 Task: Search one way flight ticket for 4 adults, 2 children, 2 infants in seat and 1 infant on lap in premium economy from Oklahoma City: Will Rogers World Airport to Jackson: Jackson Hole Airport on 5-2-2023. Choice of flights is Frontier. Number of bags: 1 carry on bag. Price is upto 89000. Outbound departure time preference is 13:45.
Action: Mouse moved to (359, 313)
Screenshot: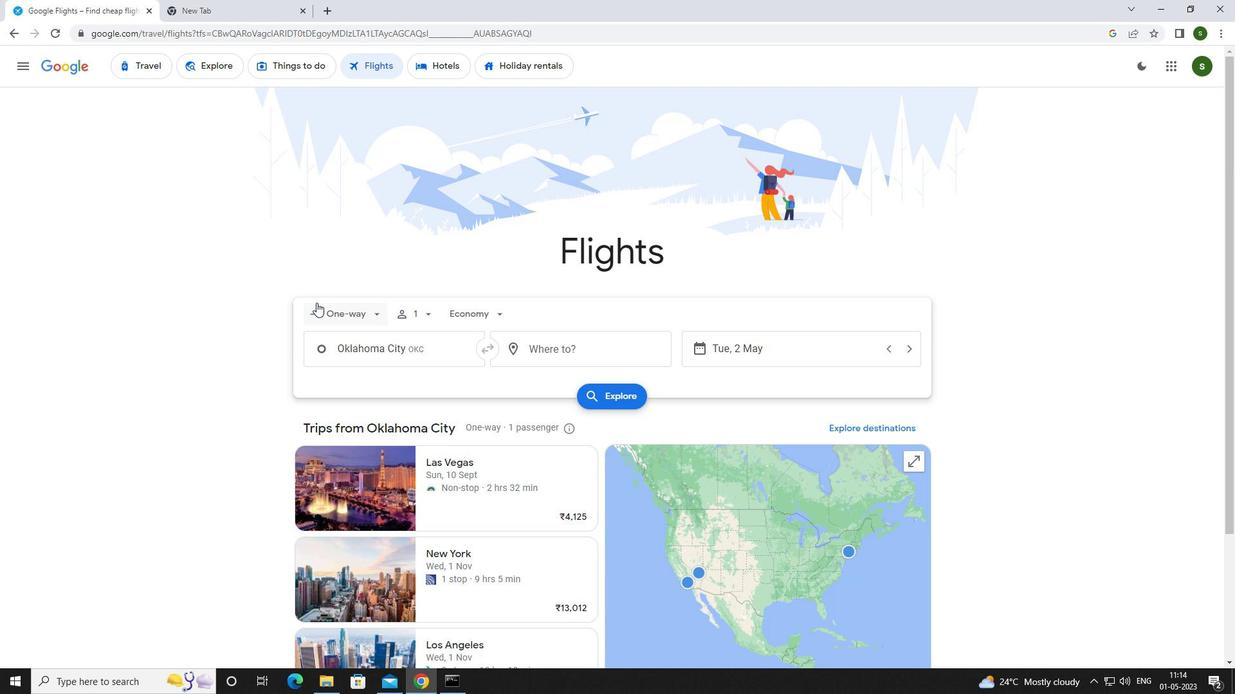 
Action: Mouse pressed left at (359, 313)
Screenshot: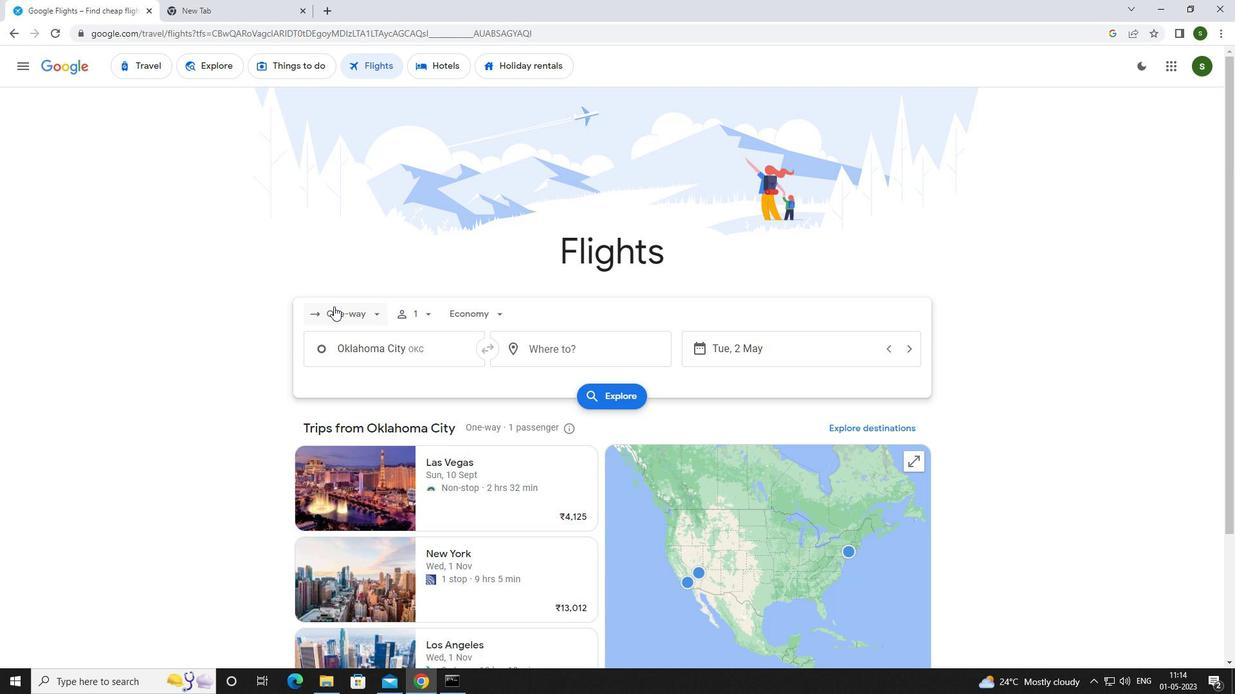 
Action: Mouse moved to (369, 368)
Screenshot: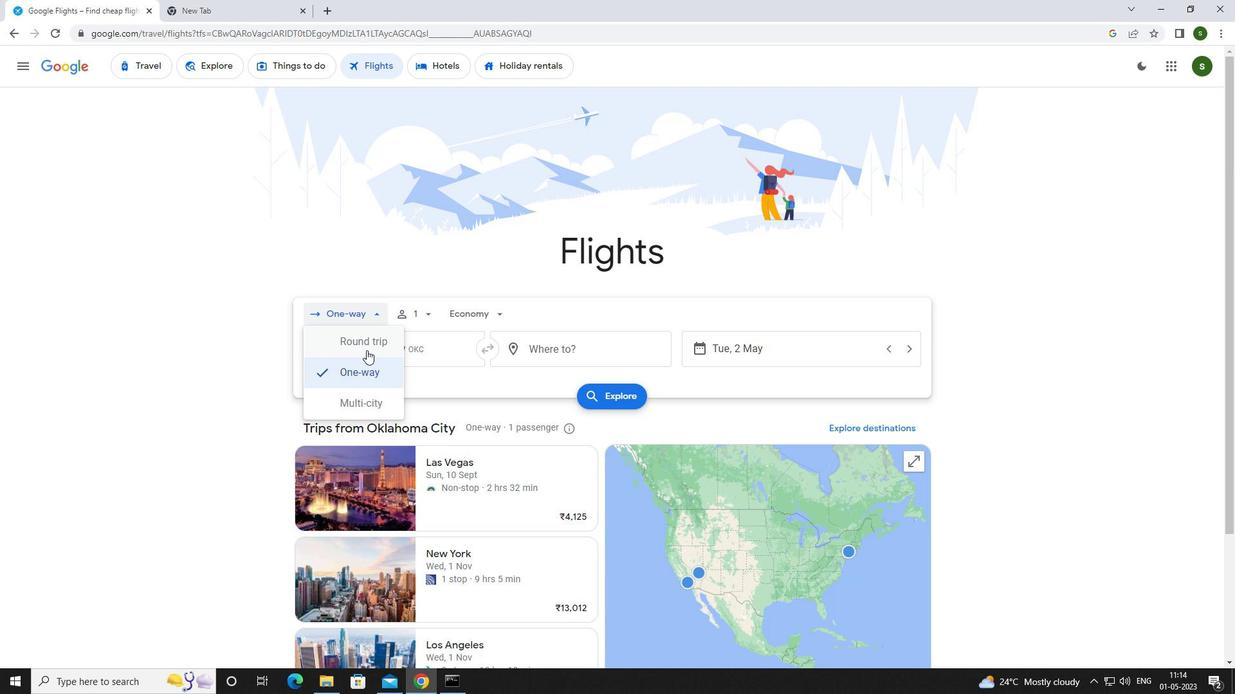 
Action: Mouse pressed left at (369, 368)
Screenshot: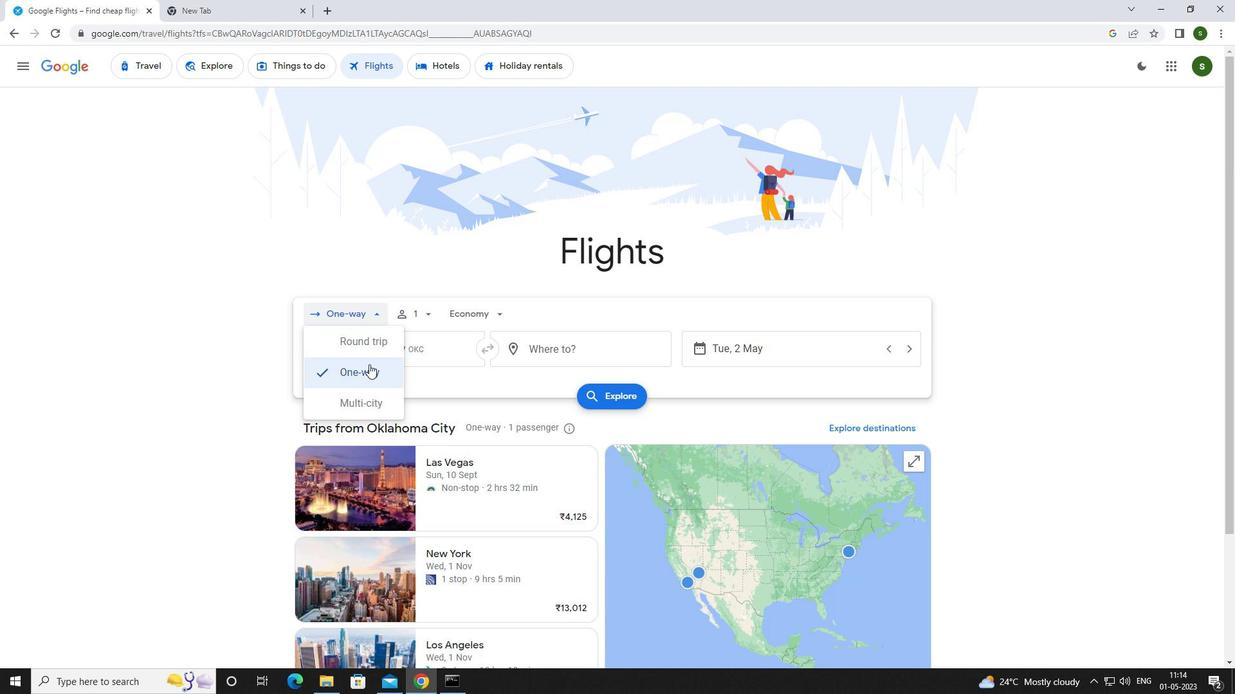 
Action: Mouse moved to (429, 321)
Screenshot: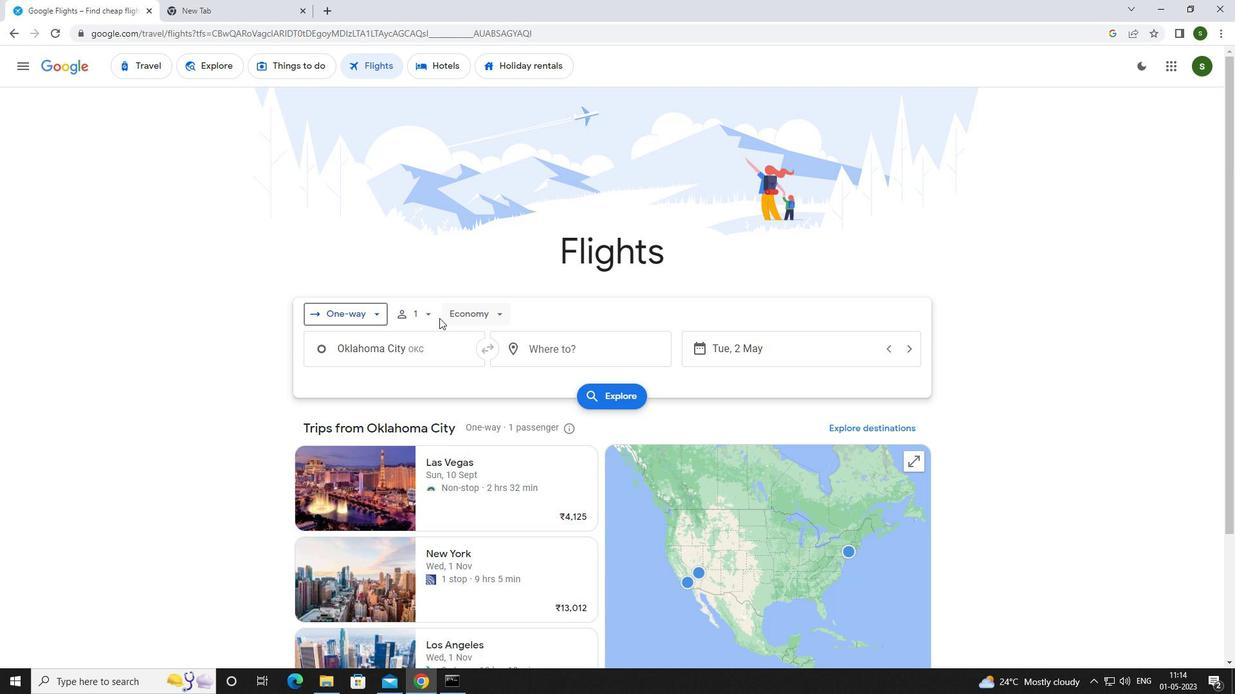 
Action: Mouse pressed left at (429, 321)
Screenshot: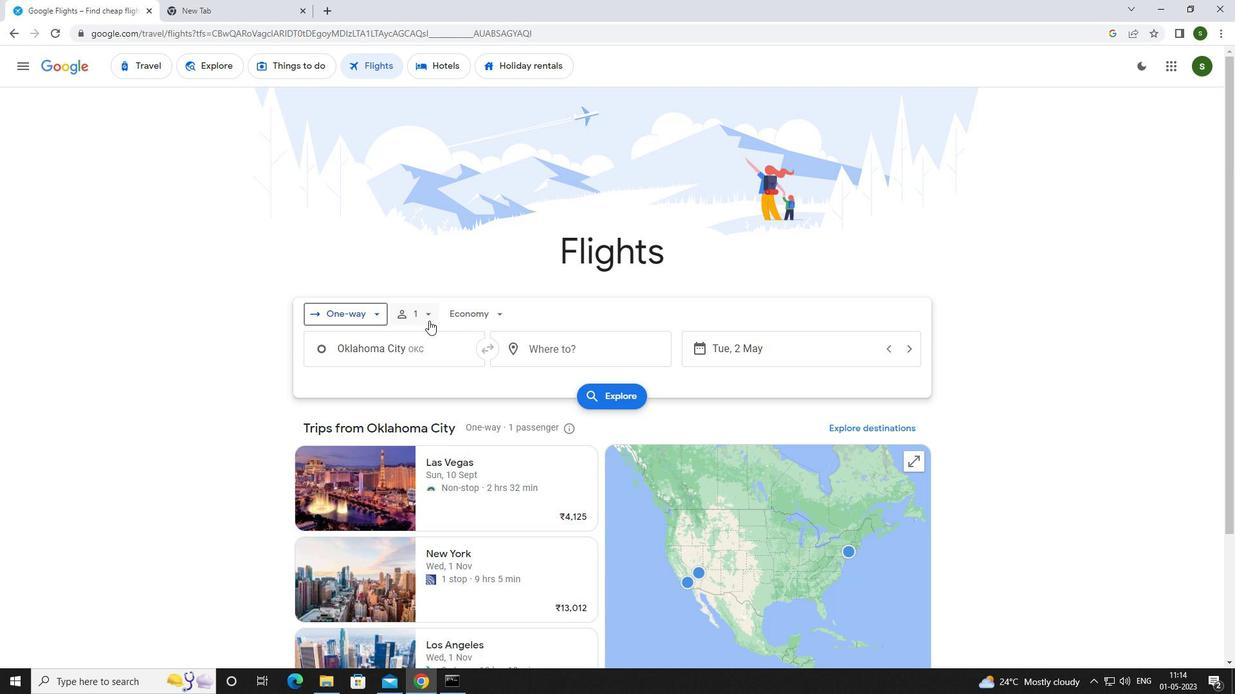
Action: Mouse moved to (526, 346)
Screenshot: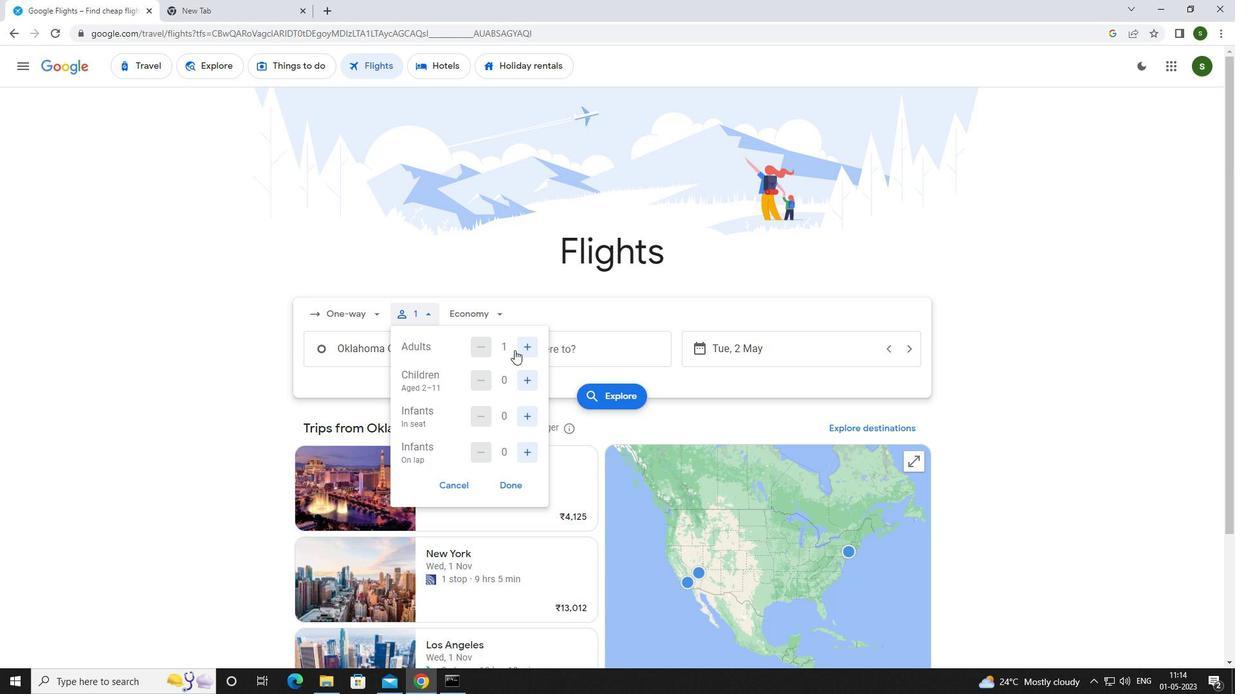 
Action: Mouse pressed left at (526, 346)
Screenshot: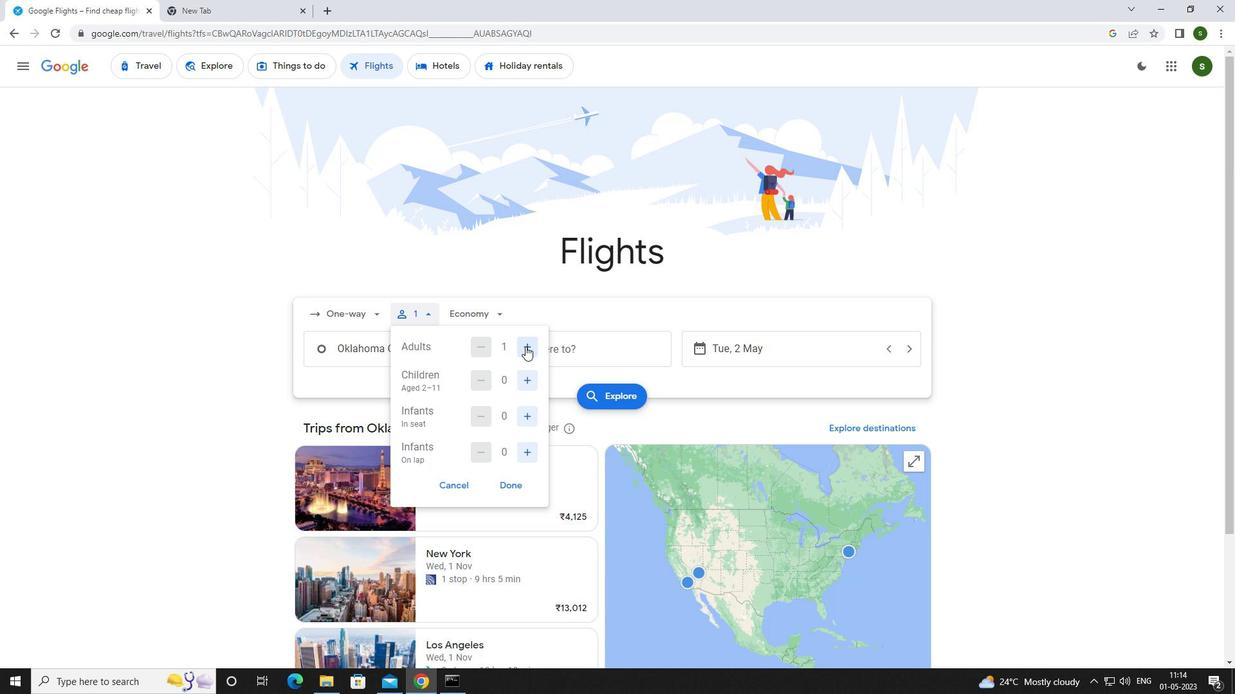 
Action: Mouse pressed left at (526, 346)
Screenshot: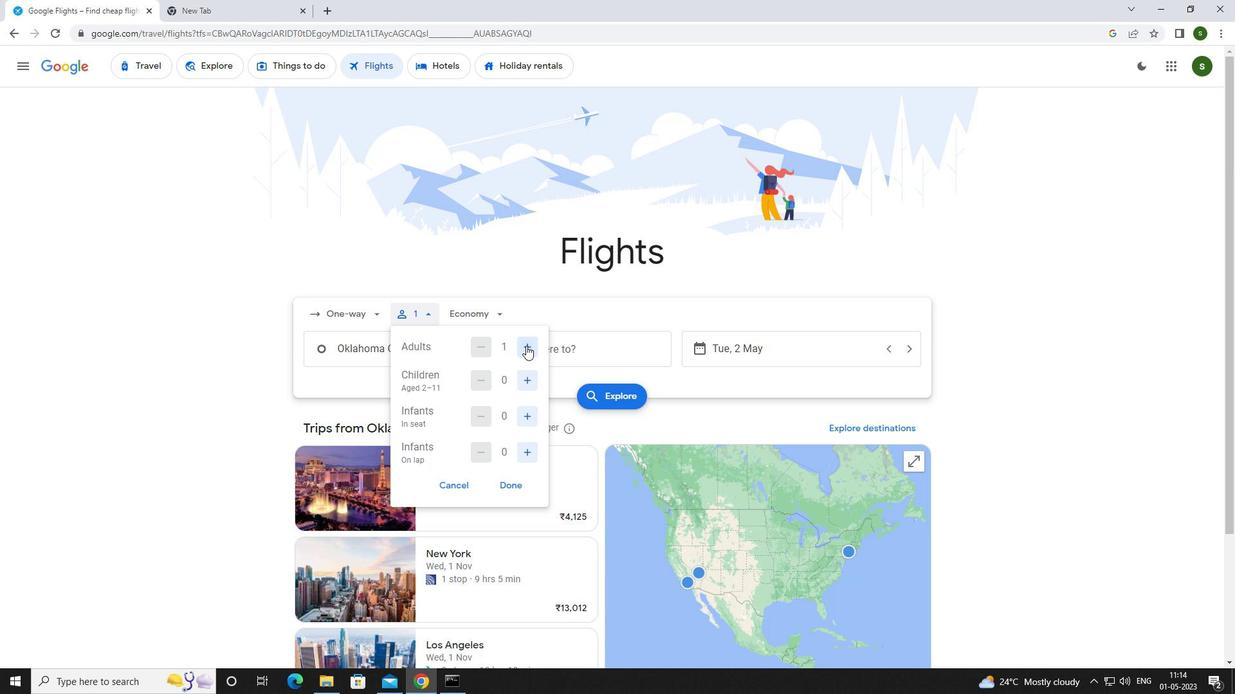 
Action: Mouse pressed left at (526, 346)
Screenshot: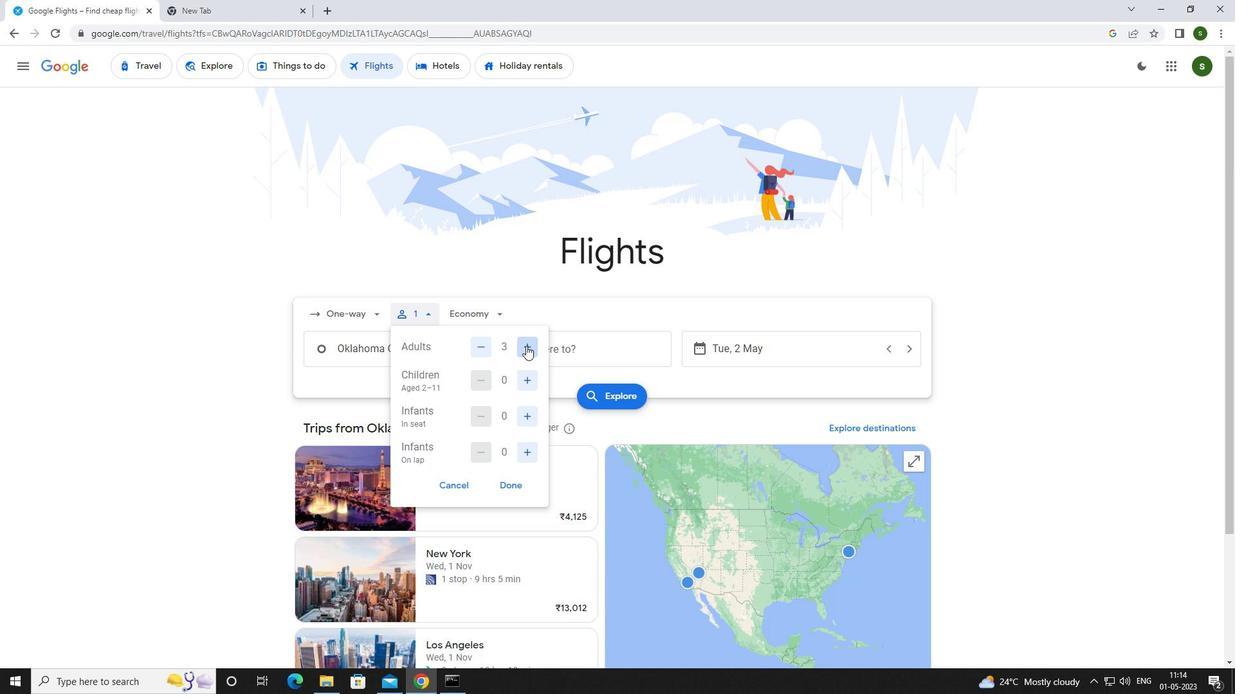 
Action: Mouse moved to (533, 383)
Screenshot: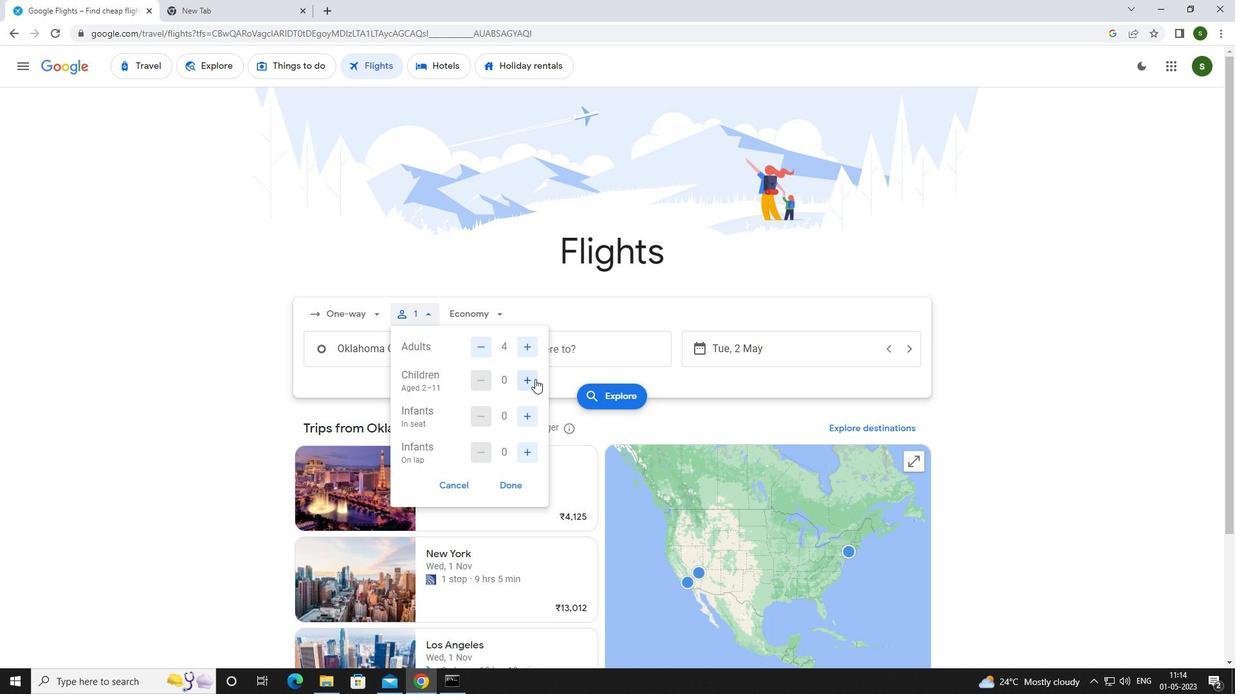 
Action: Mouse pressed left at (533, 383)
Screenshot: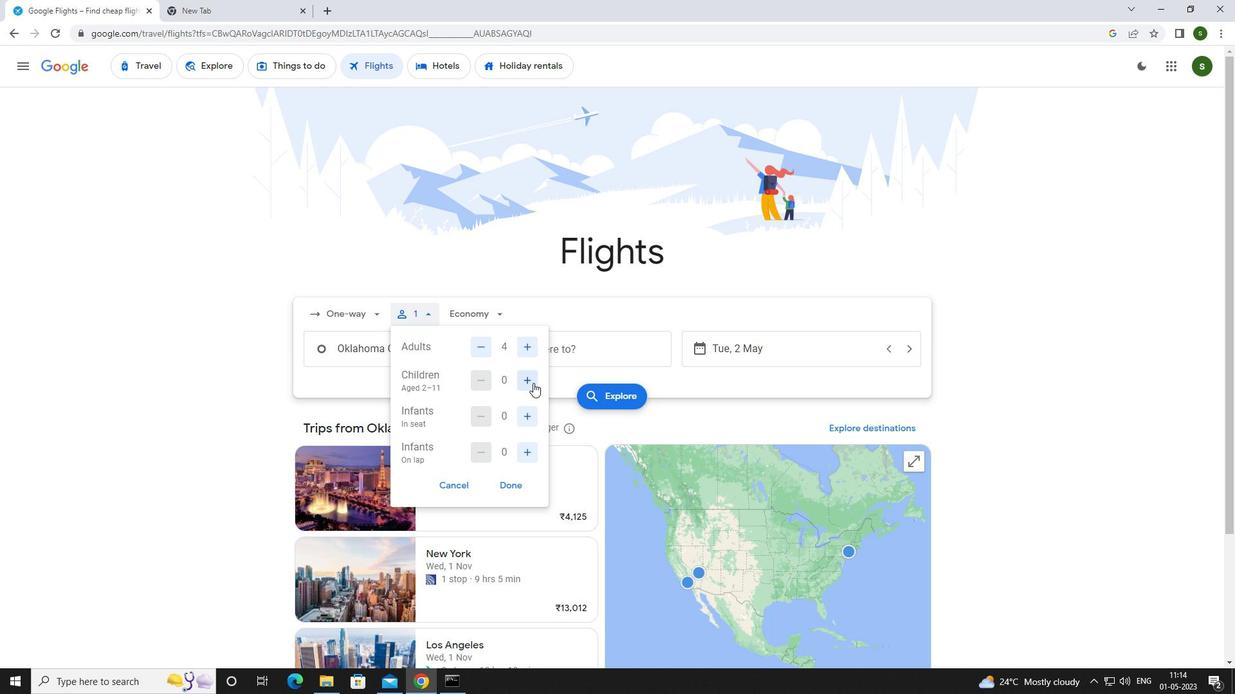 
Action: Mouse pressed left at (533, 383)
Screenshot: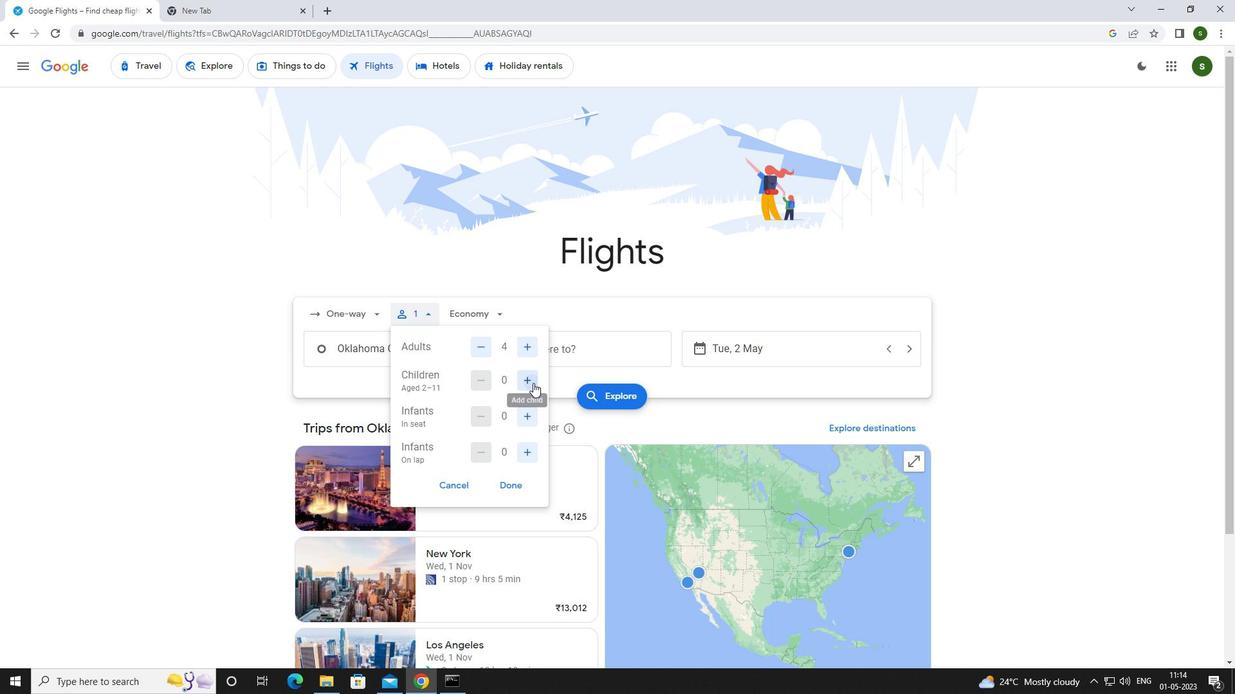 
Action: Mouse moved to (521, 412)
Screenshot: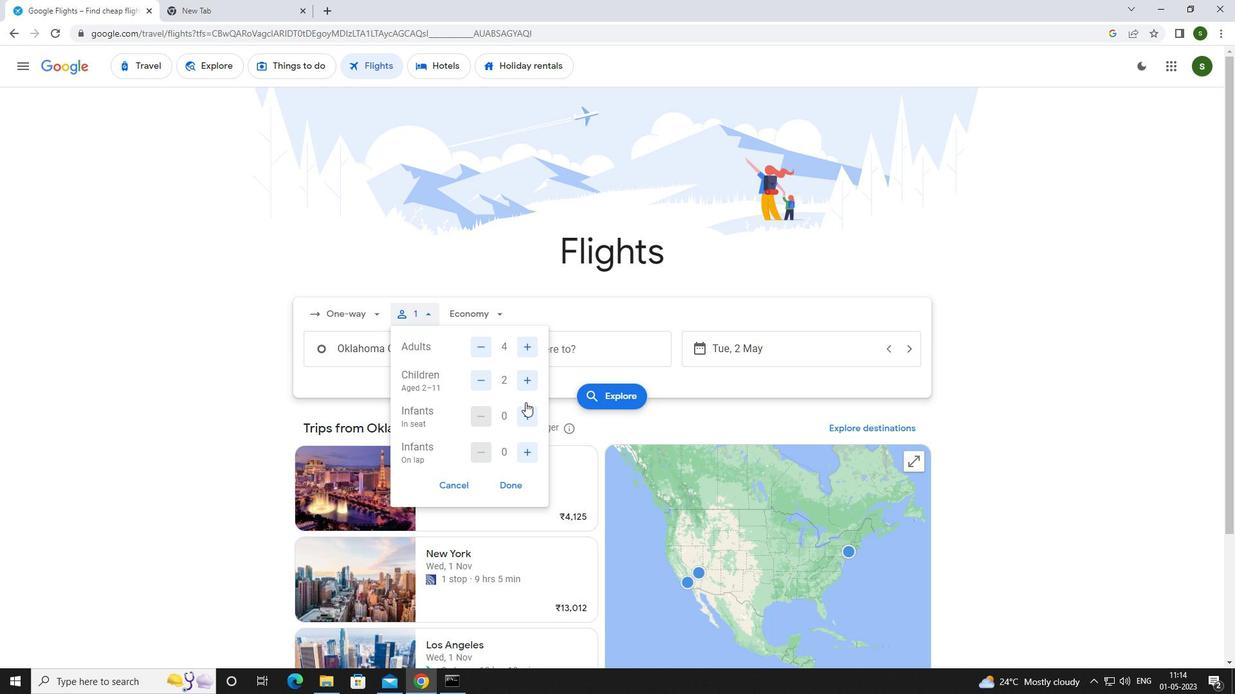 
Action: Mouse pressed left at (521, 412)
Screenshot: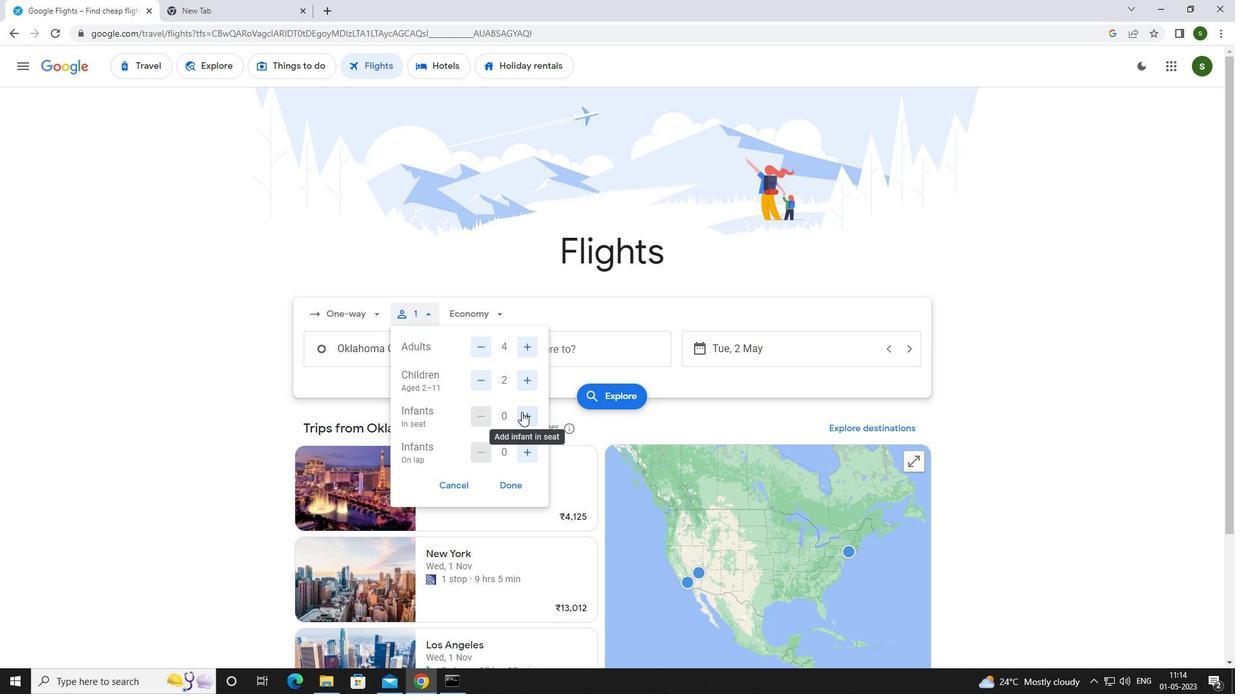 
Action: Mouse pressed left at (521, 412)
Screenshot: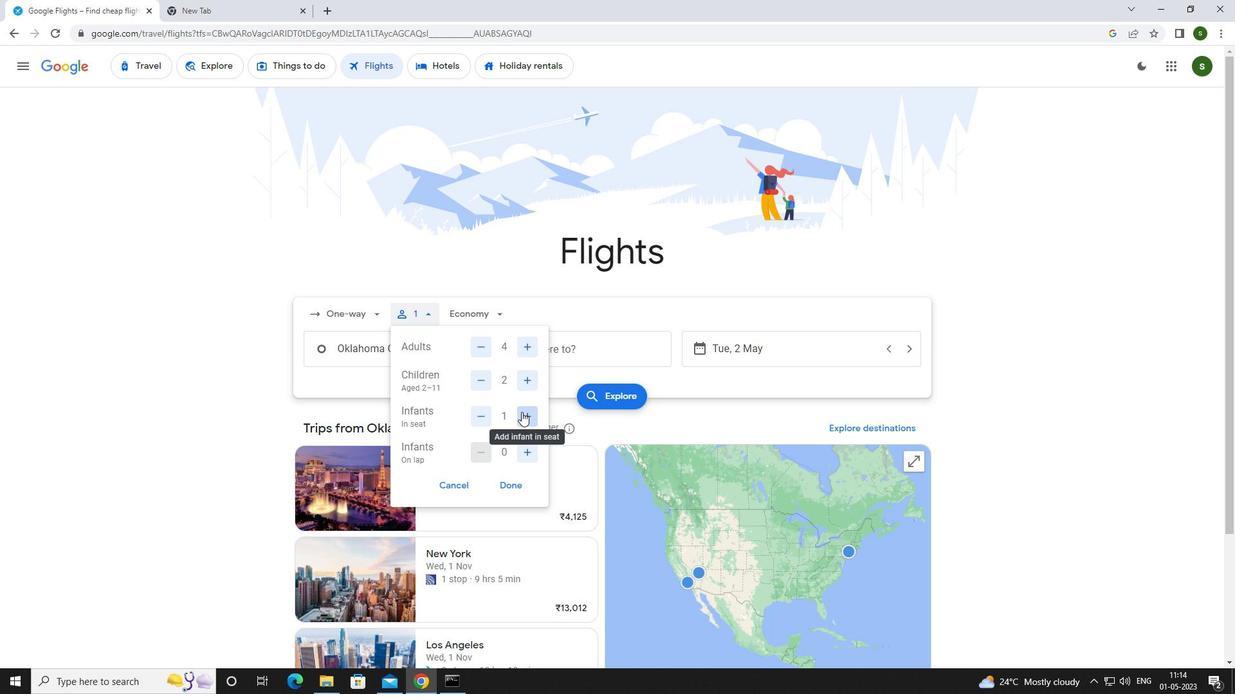 
Action: Mouse moved to (524, 450)
Screenshot: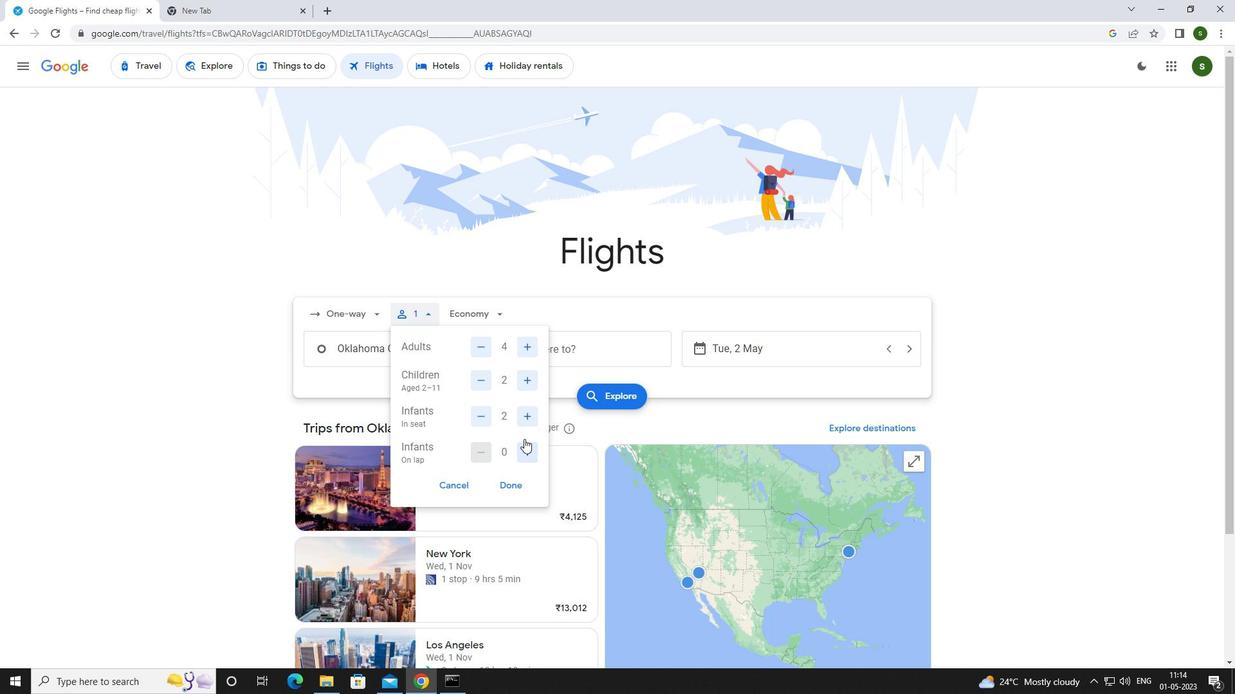 
Action: Mouse pressed left at (524, 450)
Screenshot: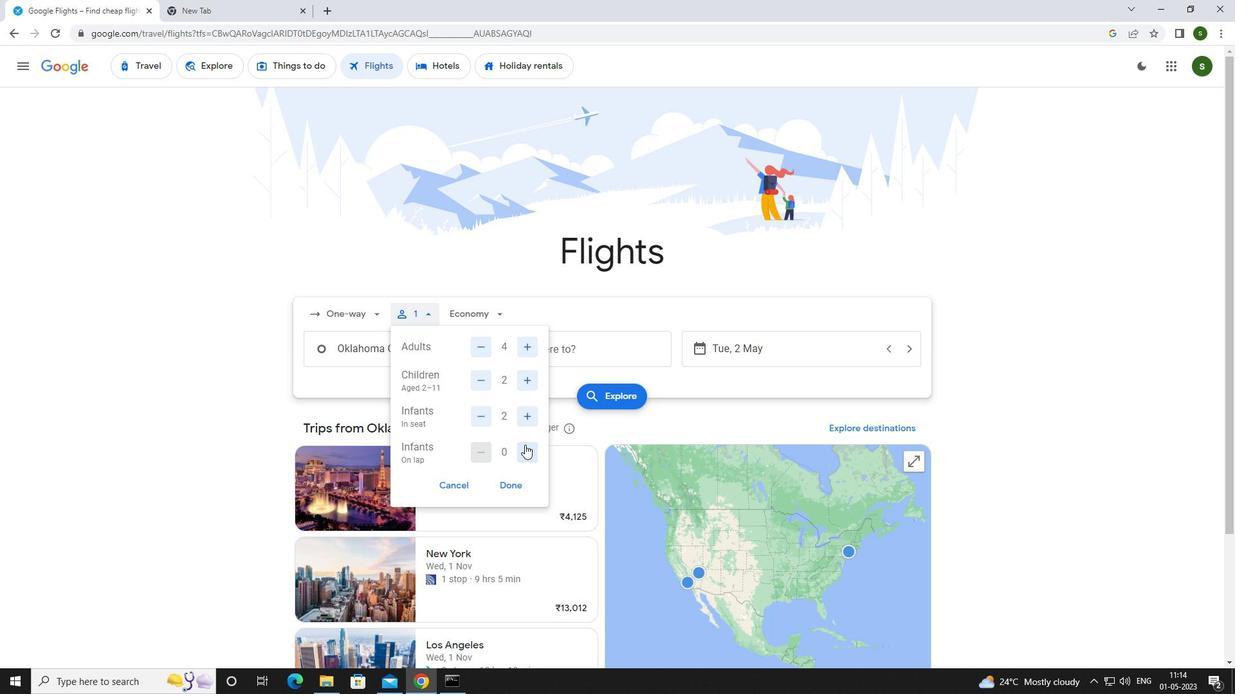 
Action: Mouse moved to (486, 314)
Screenshot: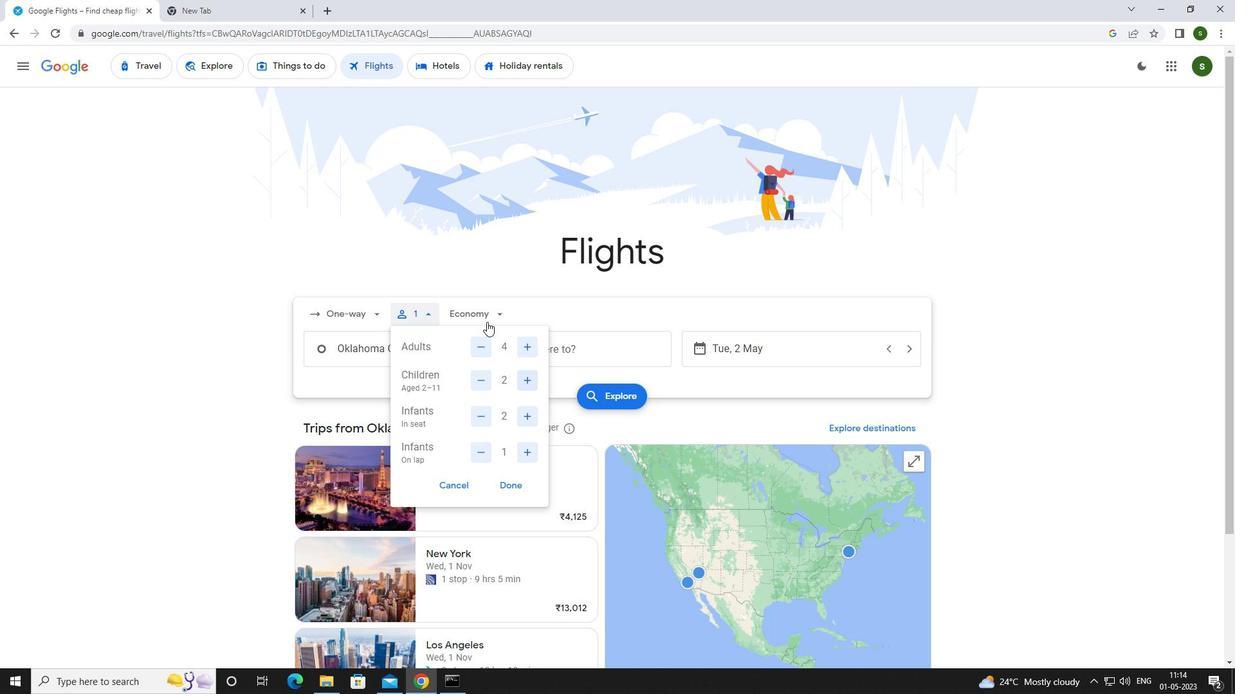 
Action: Mouse pressed left at (486, 314)
Screenshot: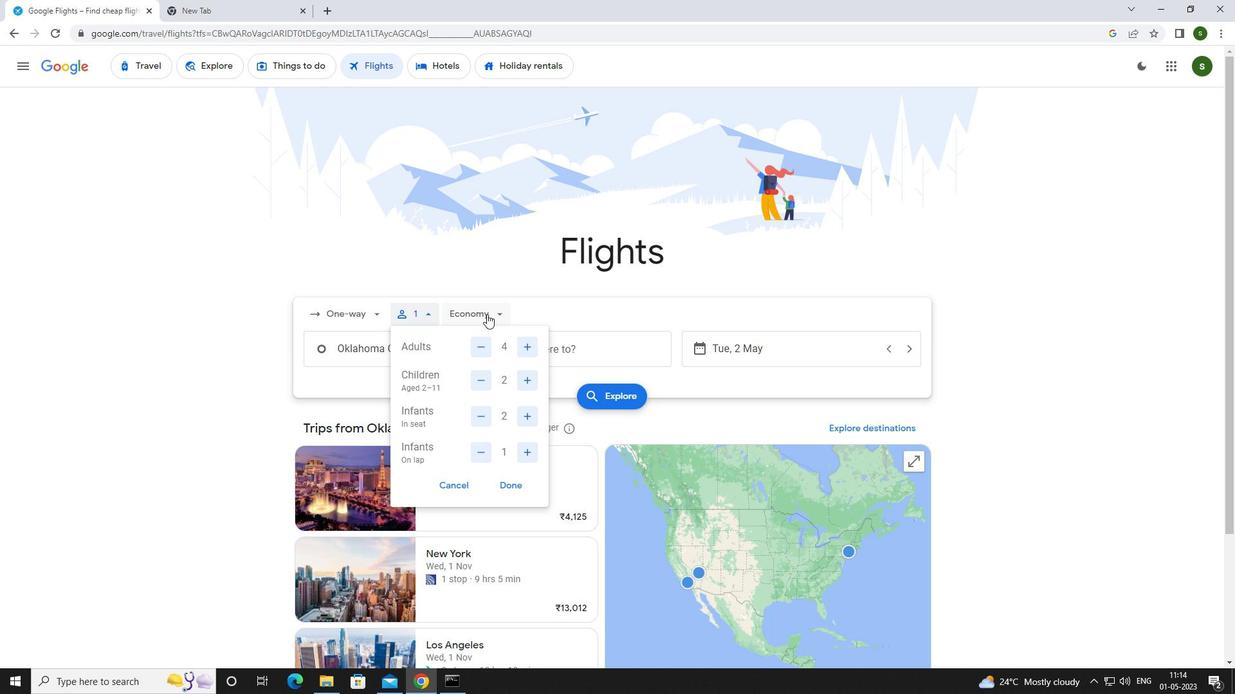 
Action: Mouse moved to (500, 368)
Screenshot: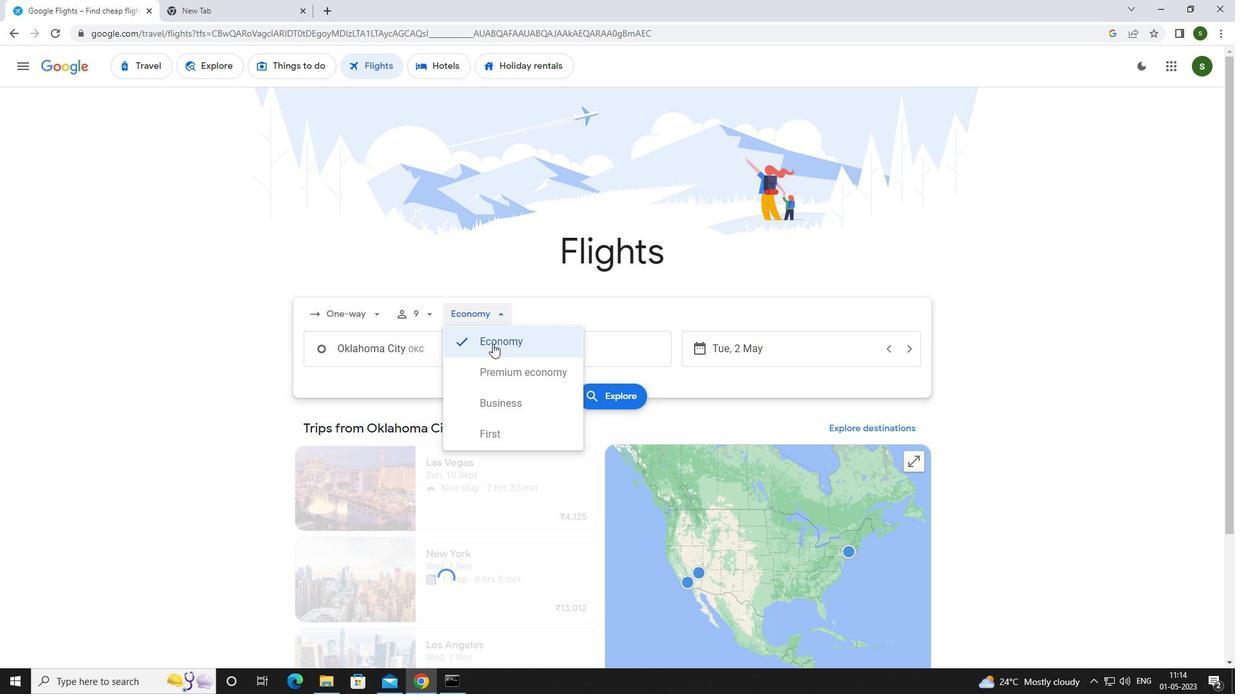 
Action: Mouse pressed left at (500, 368)
Screenshot: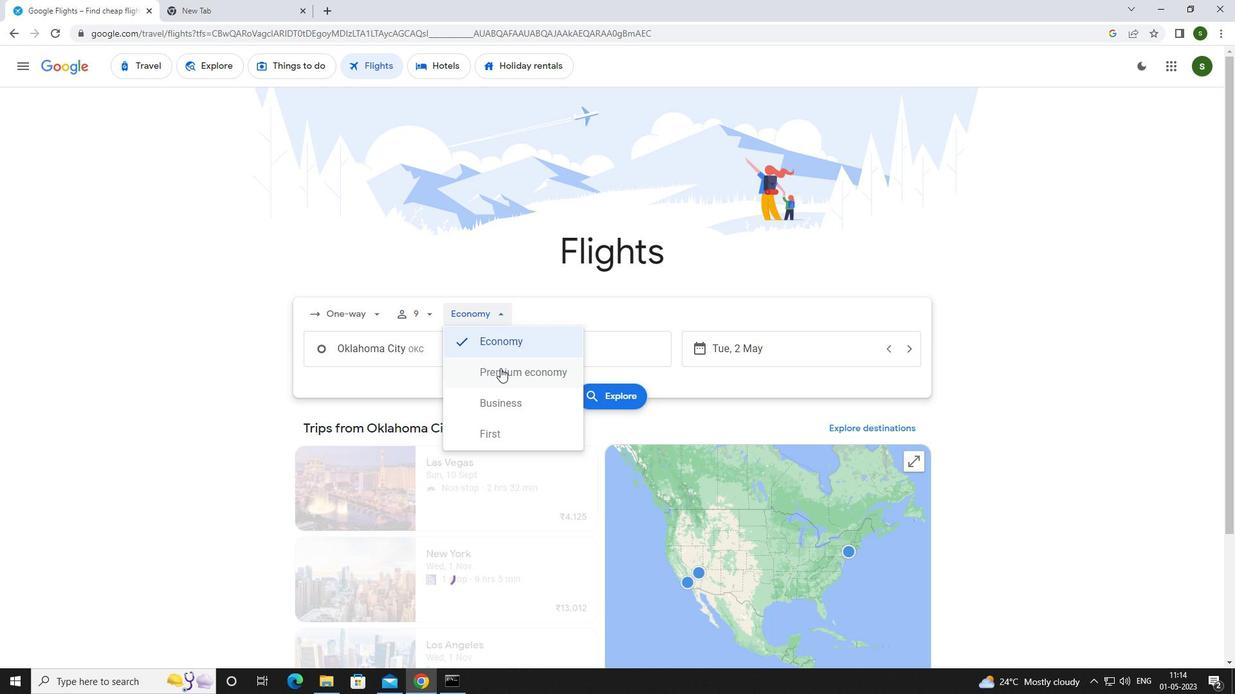
Action: Mouse moved to (445, 358)
Screenshot: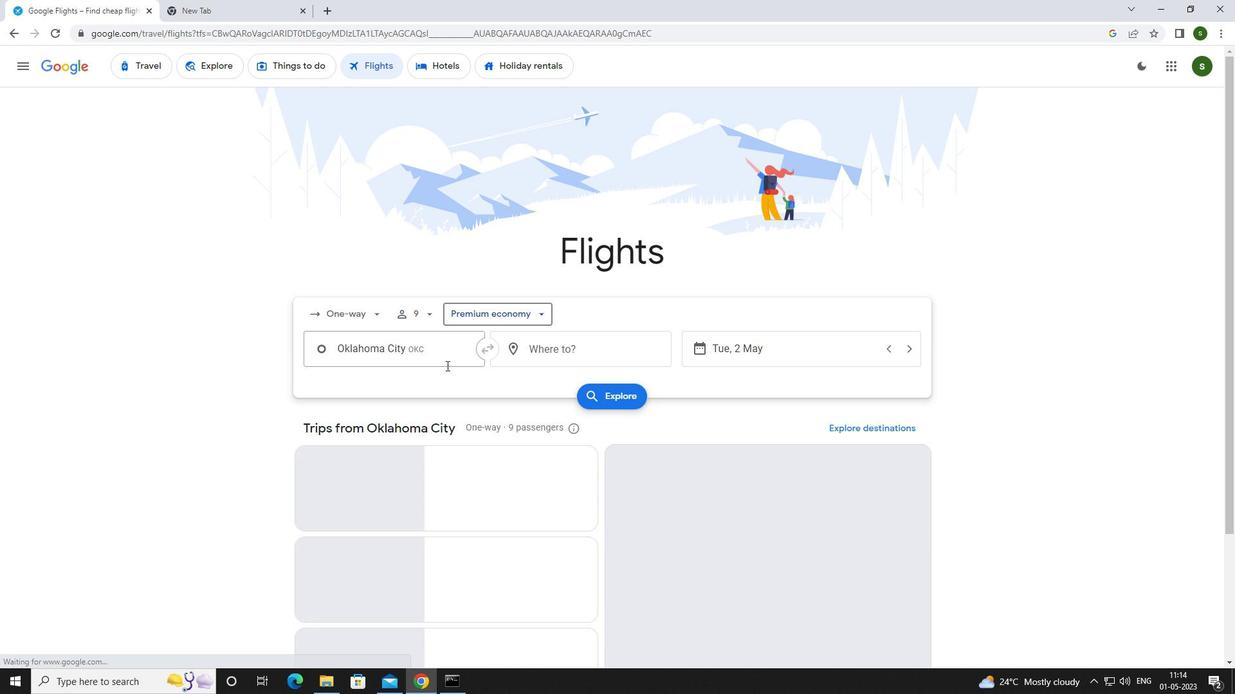 
Action: Mouse pressed left at (445, 358)
Screenshot: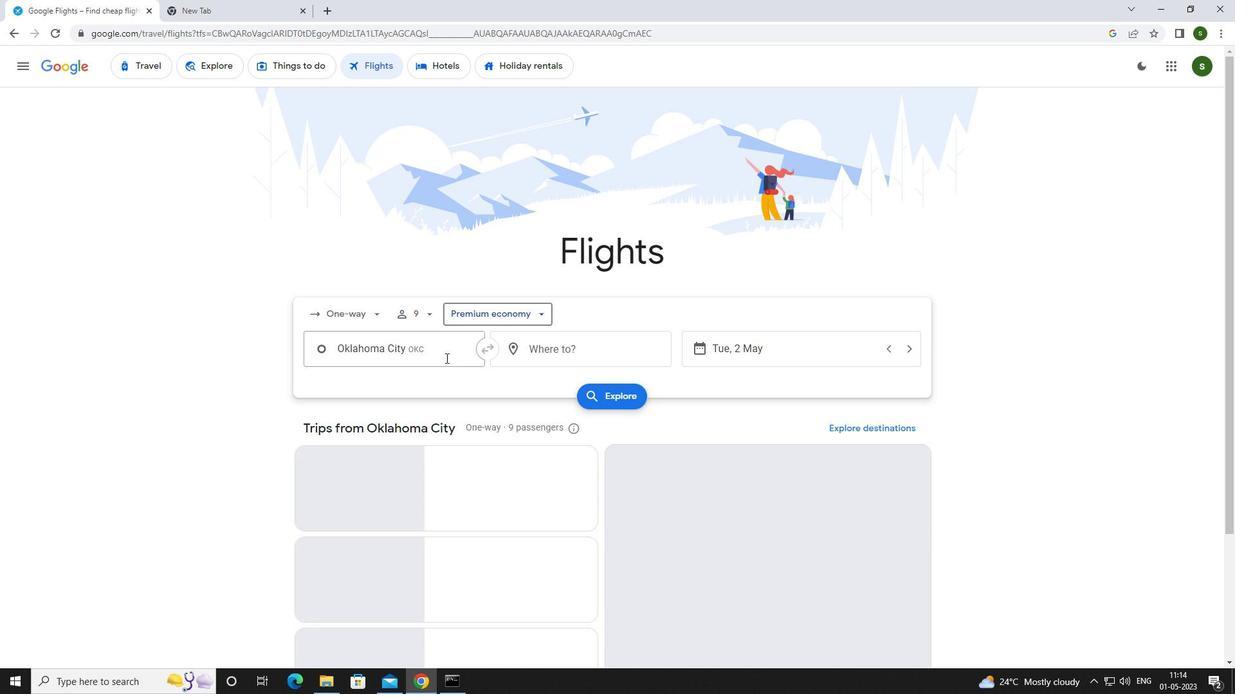 
Action: Key pressed o<Key.caps_lock>klahoma
Screenshot: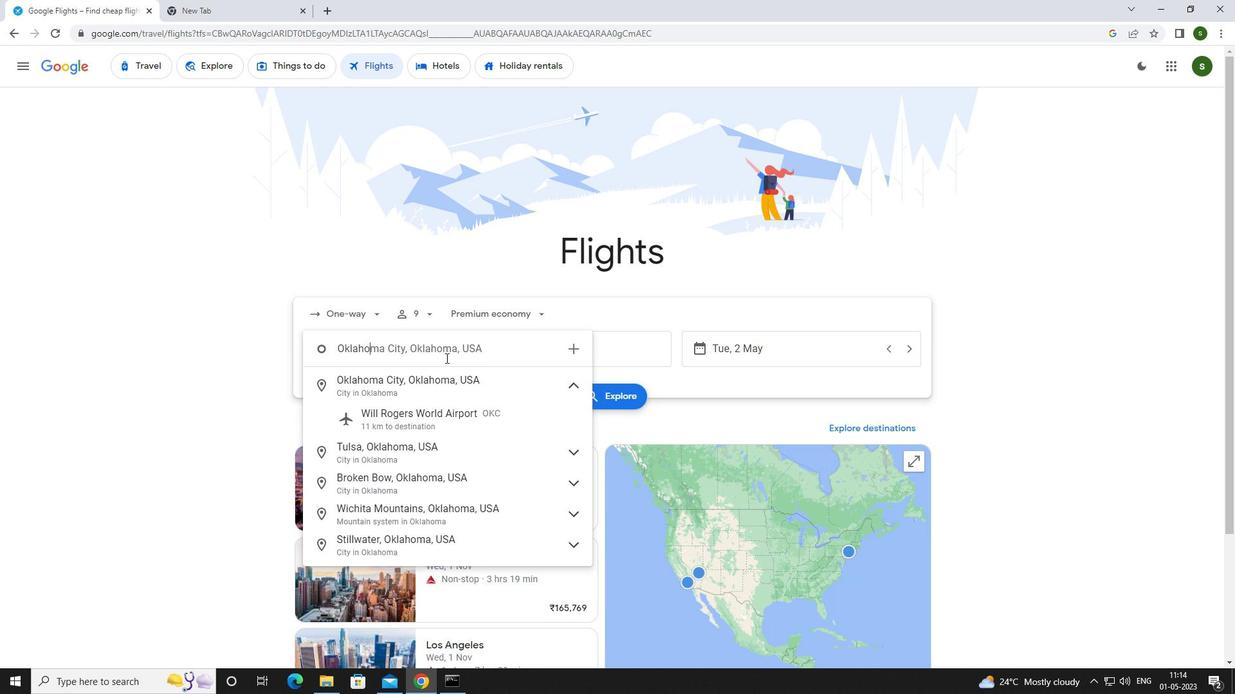 
Action: Mouse moved to (445, 414)
Screenshot: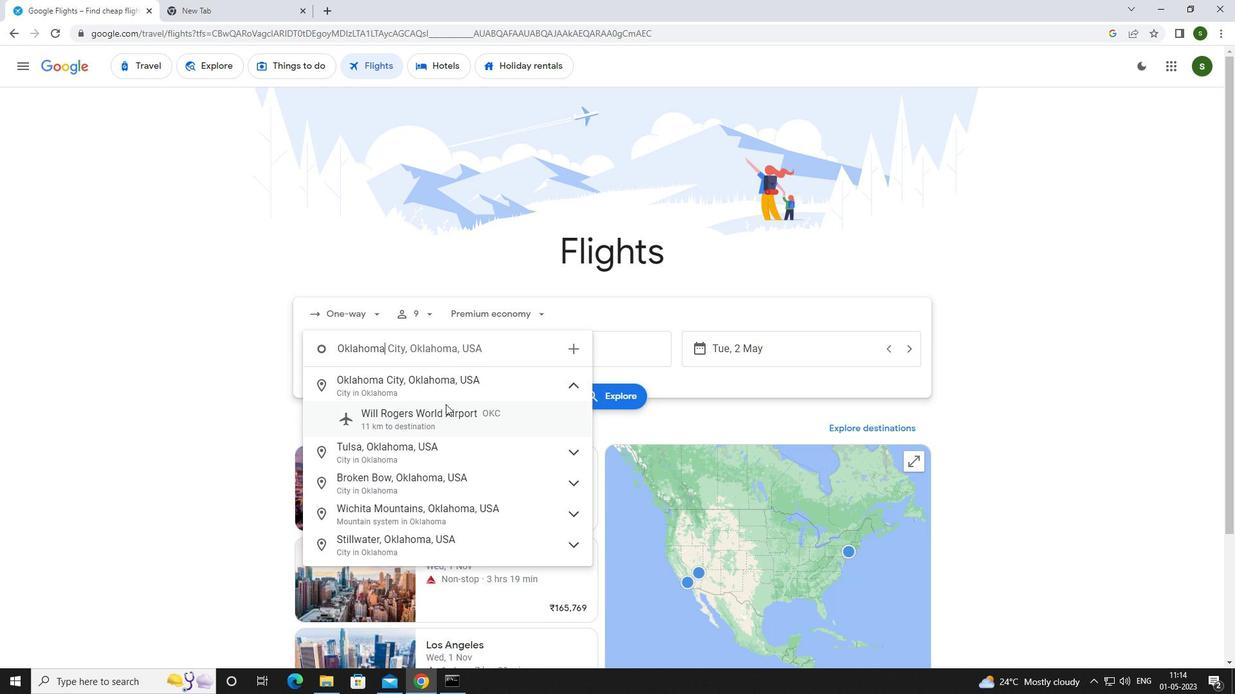 
Action: Mouse pressed left at (445, 414)
Screenshot: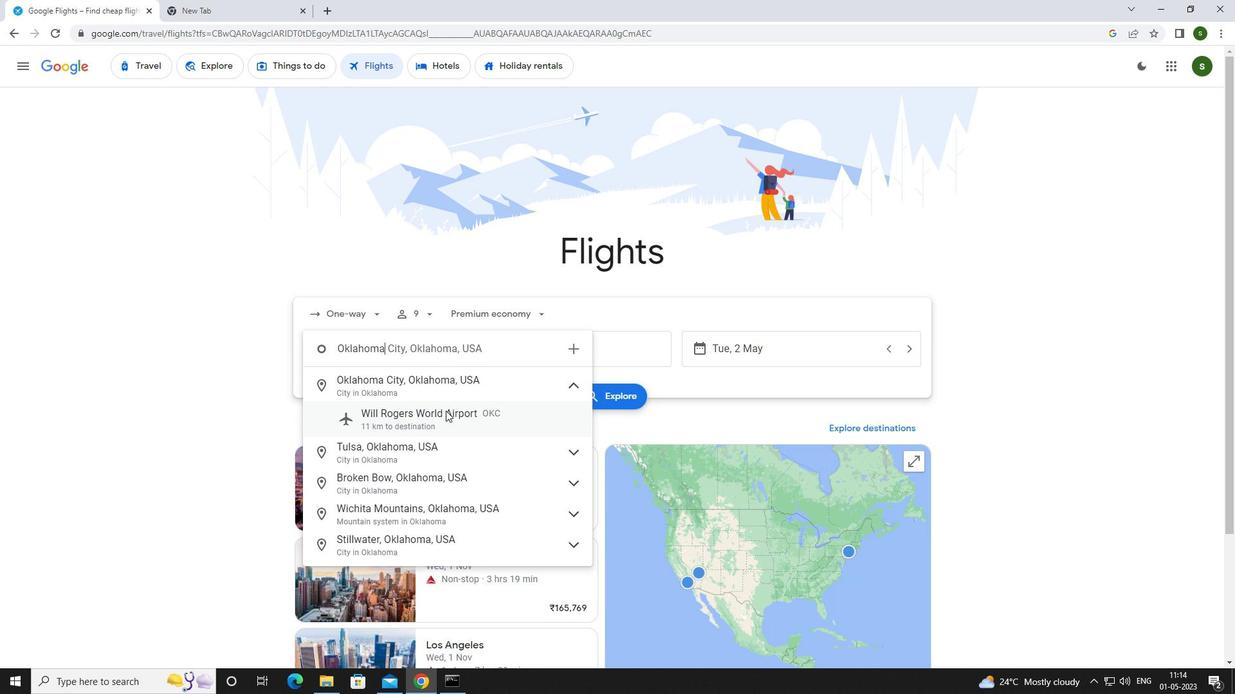 
Action: Mouse moved to (568, 353)
Screenshot: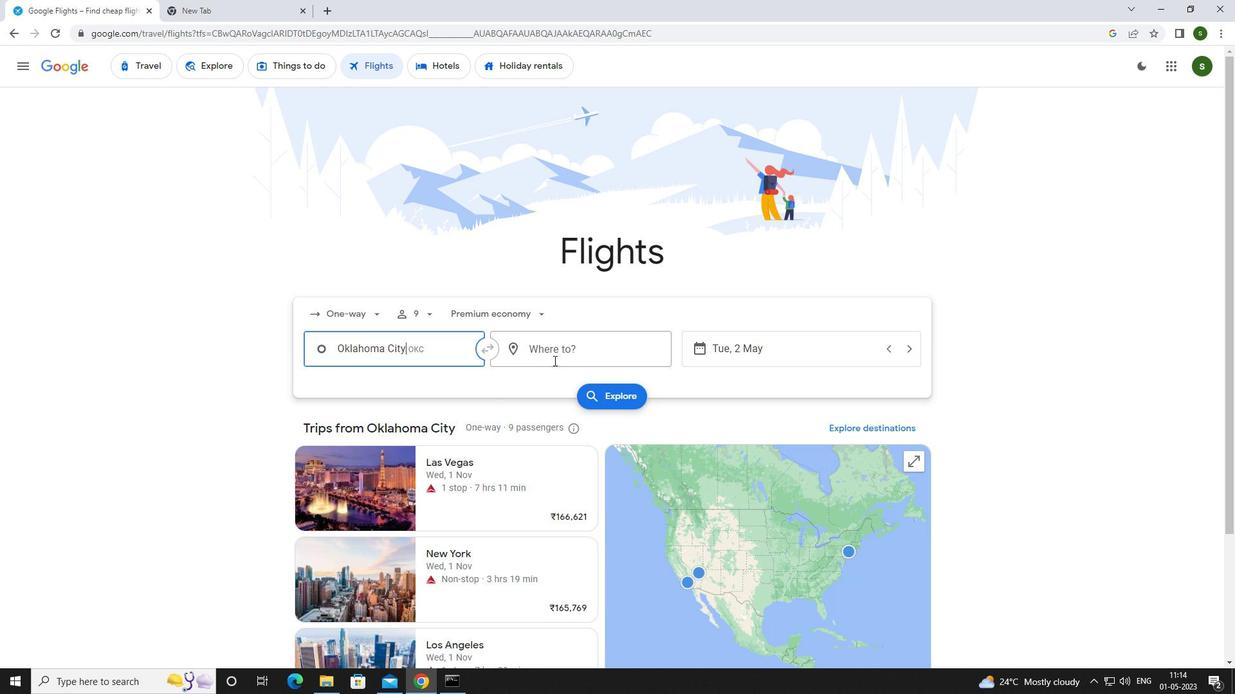 
Action: Mouse pressed left at (568, 353)
Screenshot: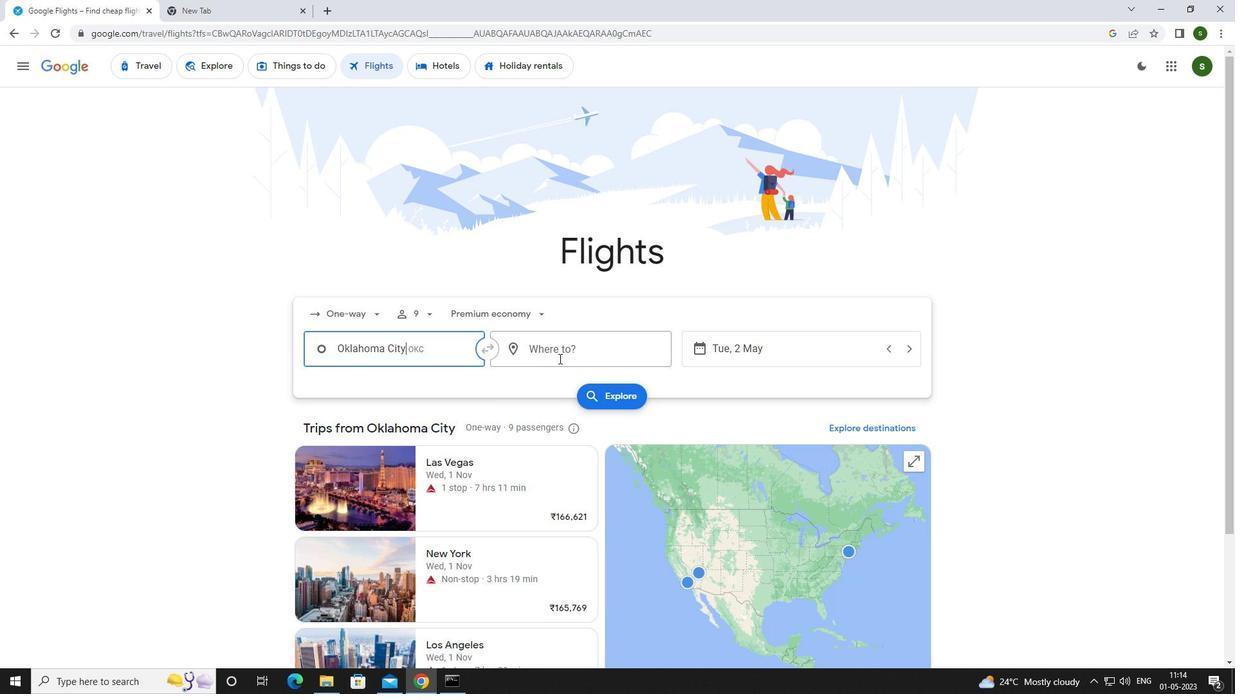 
Action: Key pressed <Key.caps_lock>j<Key.caps_lock>ackson<Key.space><Key.caps_lock>h<Key.caps_lock>
Screenshot: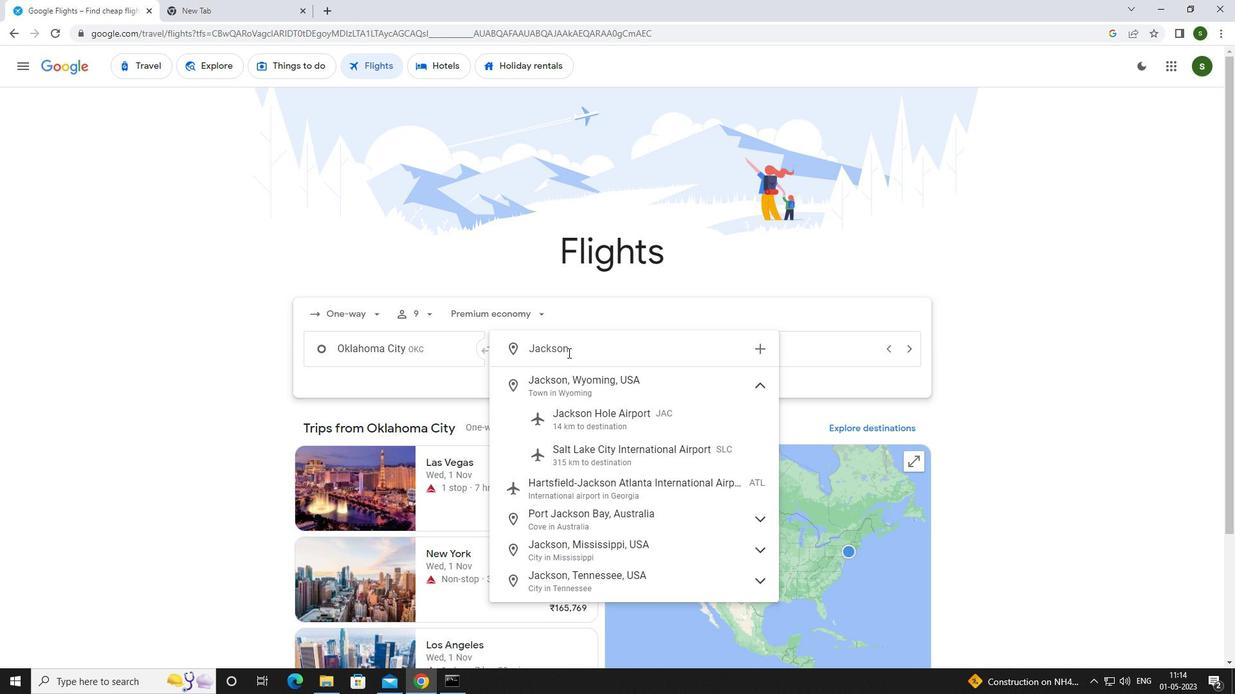 
Action: Mouse moved to (569, 406)
Screenshot: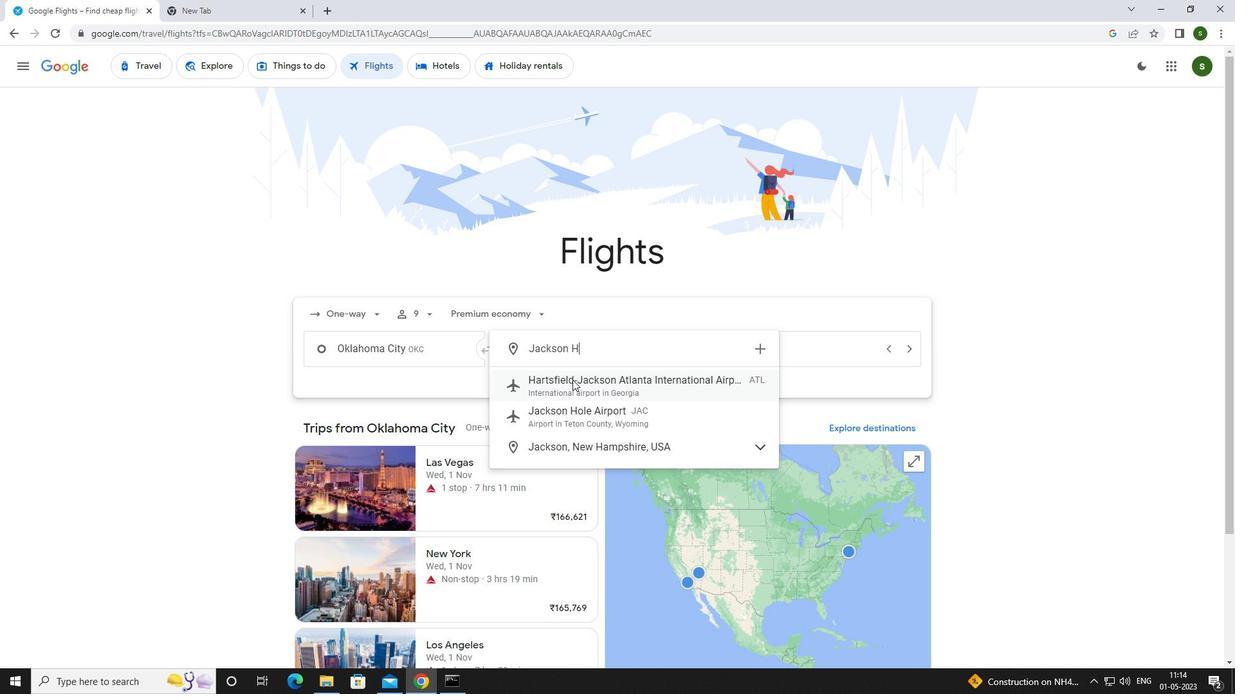 
Action: Mouse pressed left at (569, 406)
Screenshot: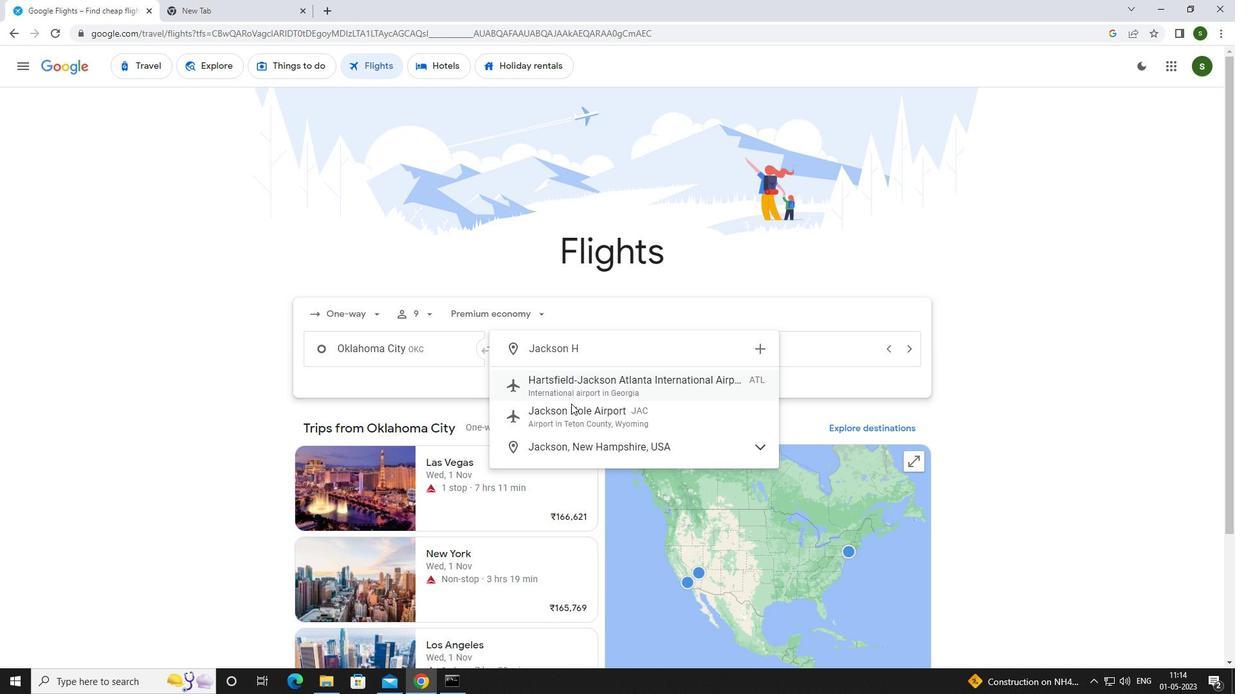 
Action: Mouse moved to (768, 357)
Screenshot: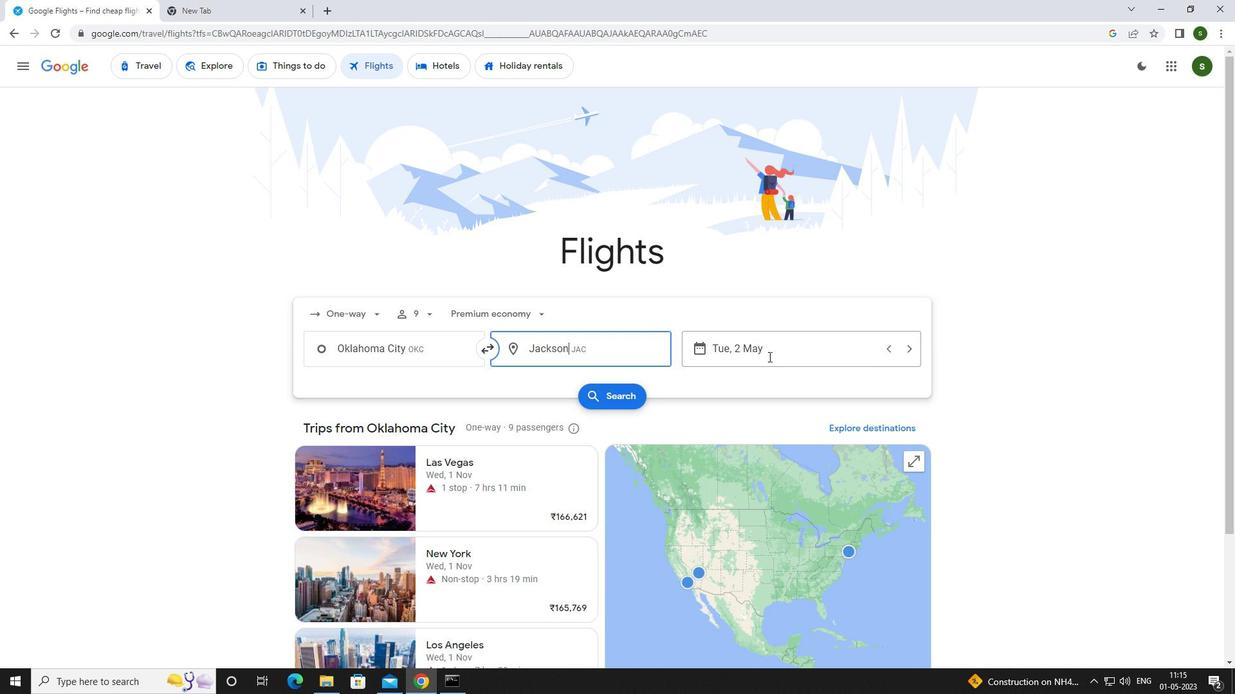 
Action: Mouse pressed left at (768, 357)
Screenshot: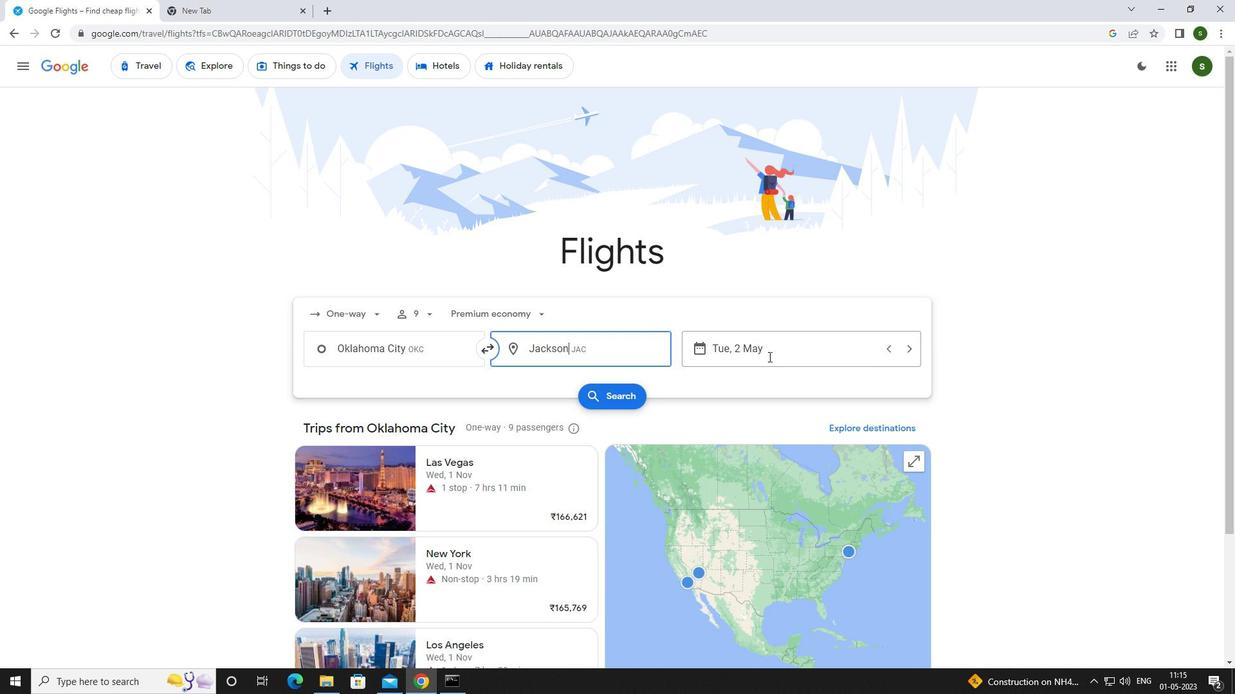 
Action: Mouse moved to (522, 438)
Screenshot: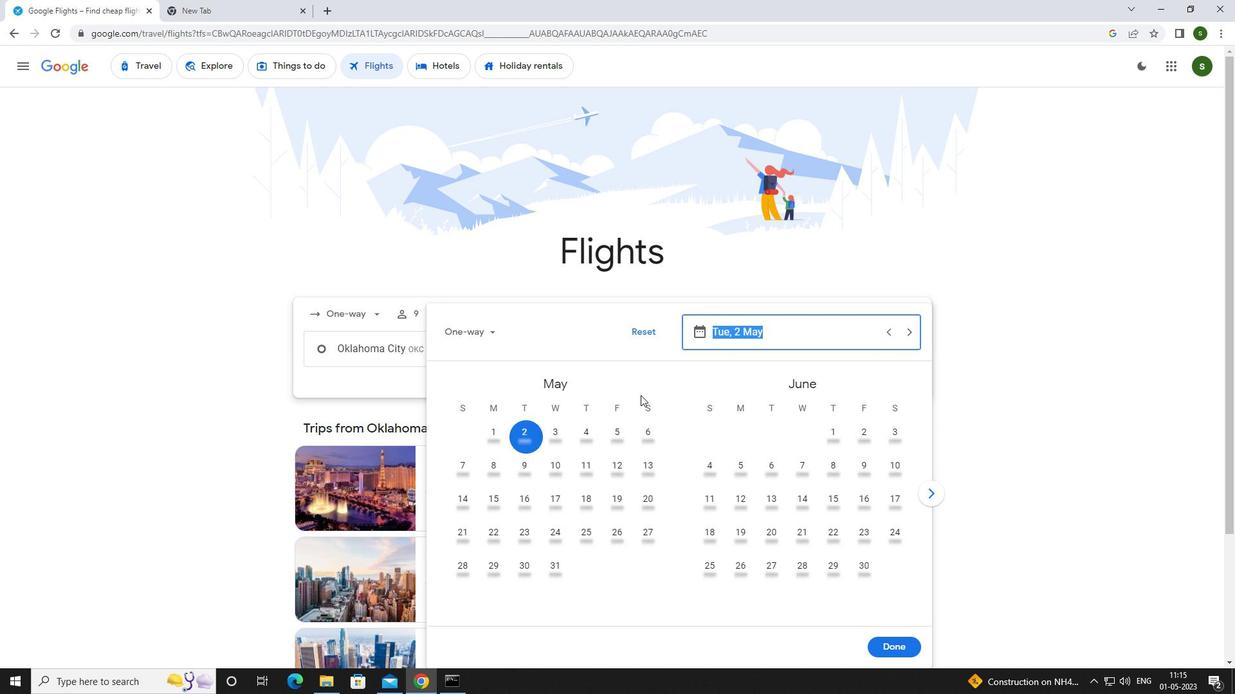 
Action: Mouse pressed left at (522, 438)
Screenshot: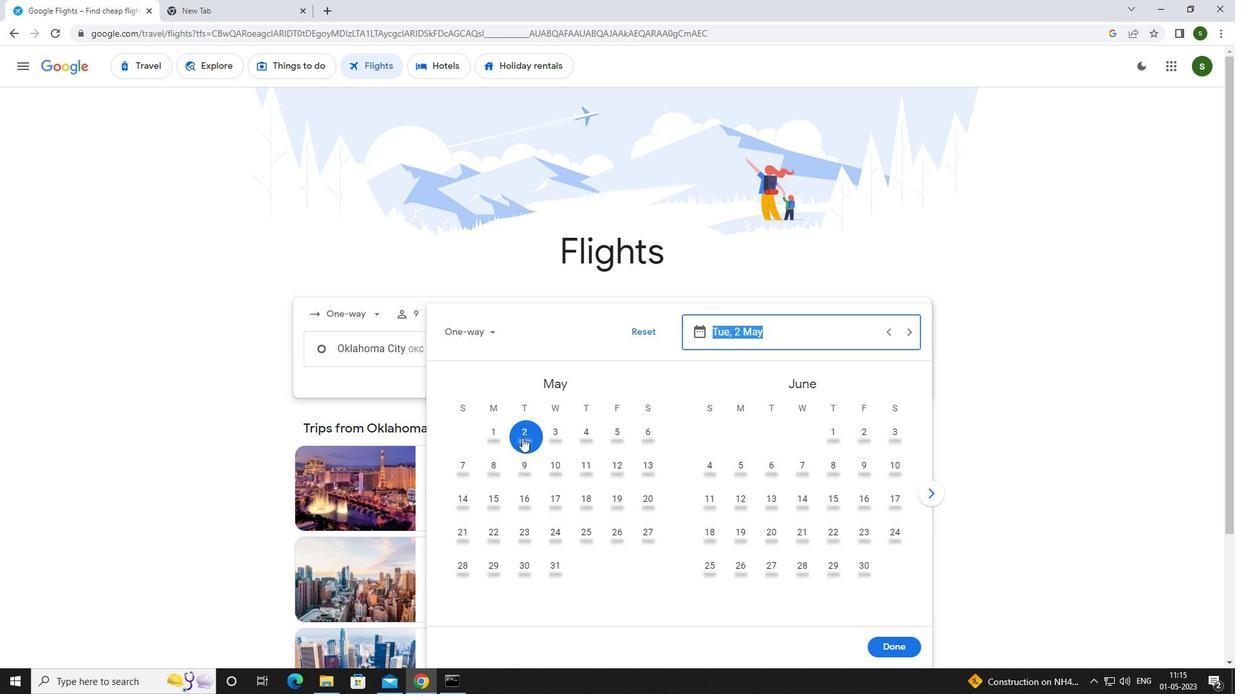 
Action: Mouse moved to (903, 642)
Screenshot: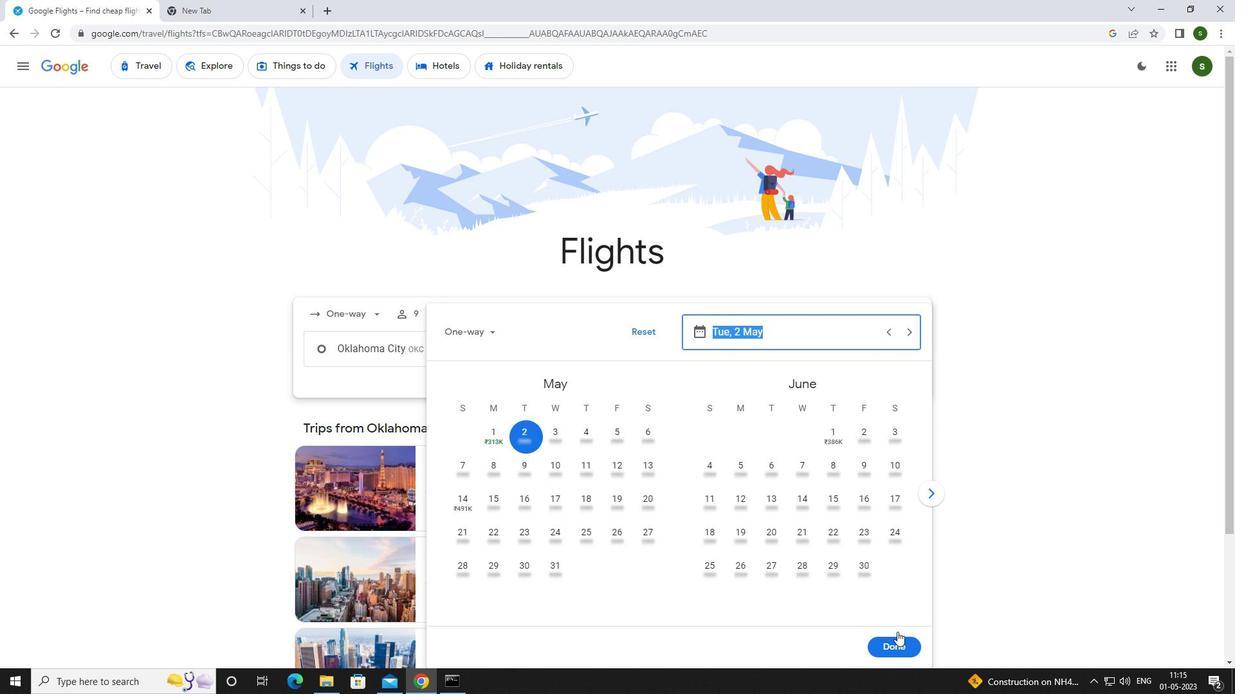 
Action: Mouse pressed left at (903, 642)
Screenshot: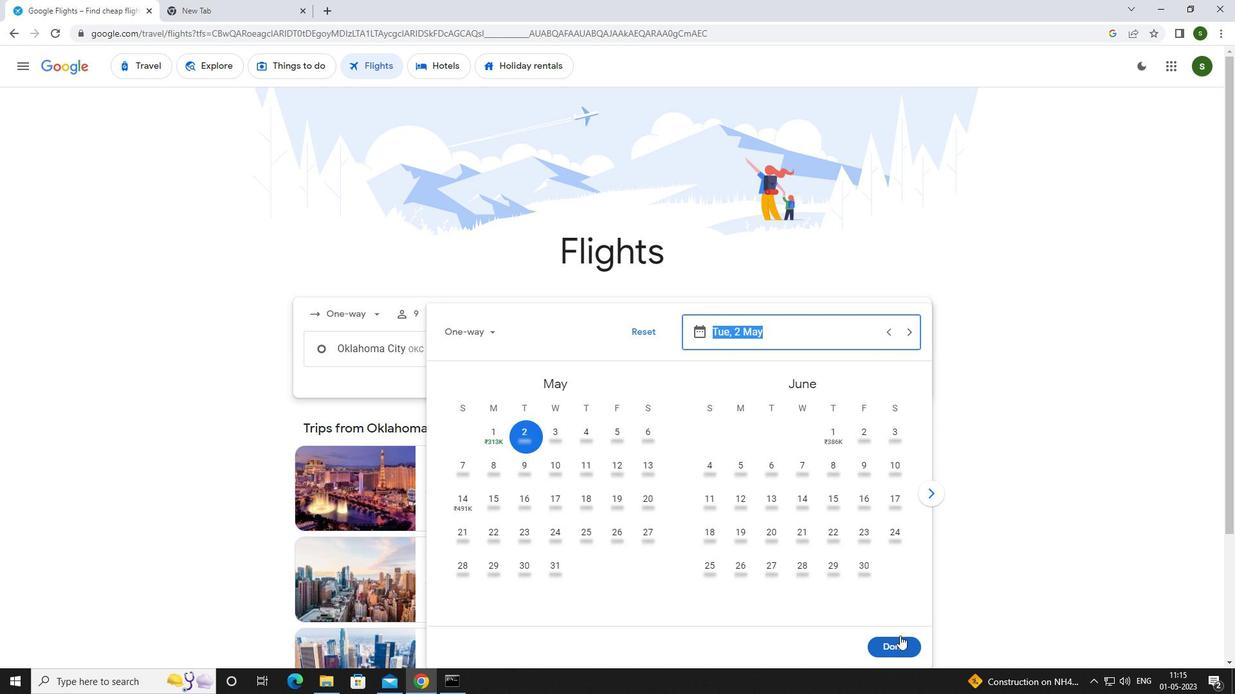 
Action: Mouse moved to (634, 384)
Screenshot: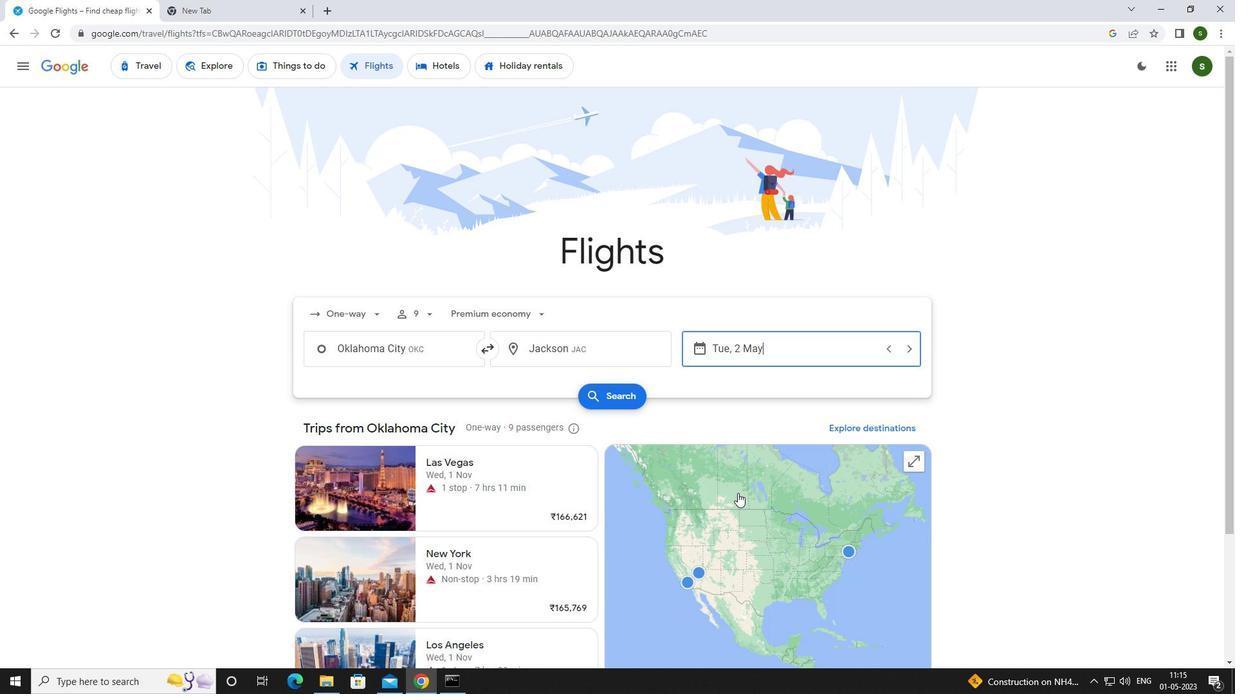 
Action: Mouse pressed left at (634, 384)
Screenshot: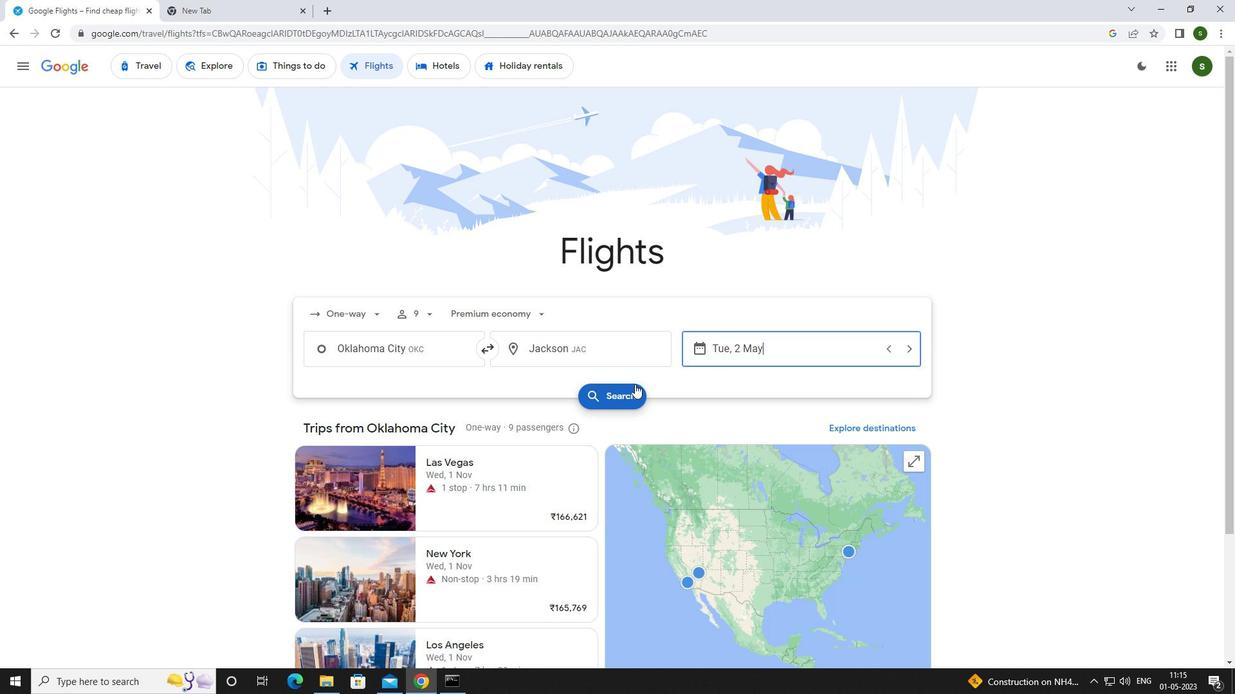 
Action: Mouse moved to (335, 182)
Screenshot: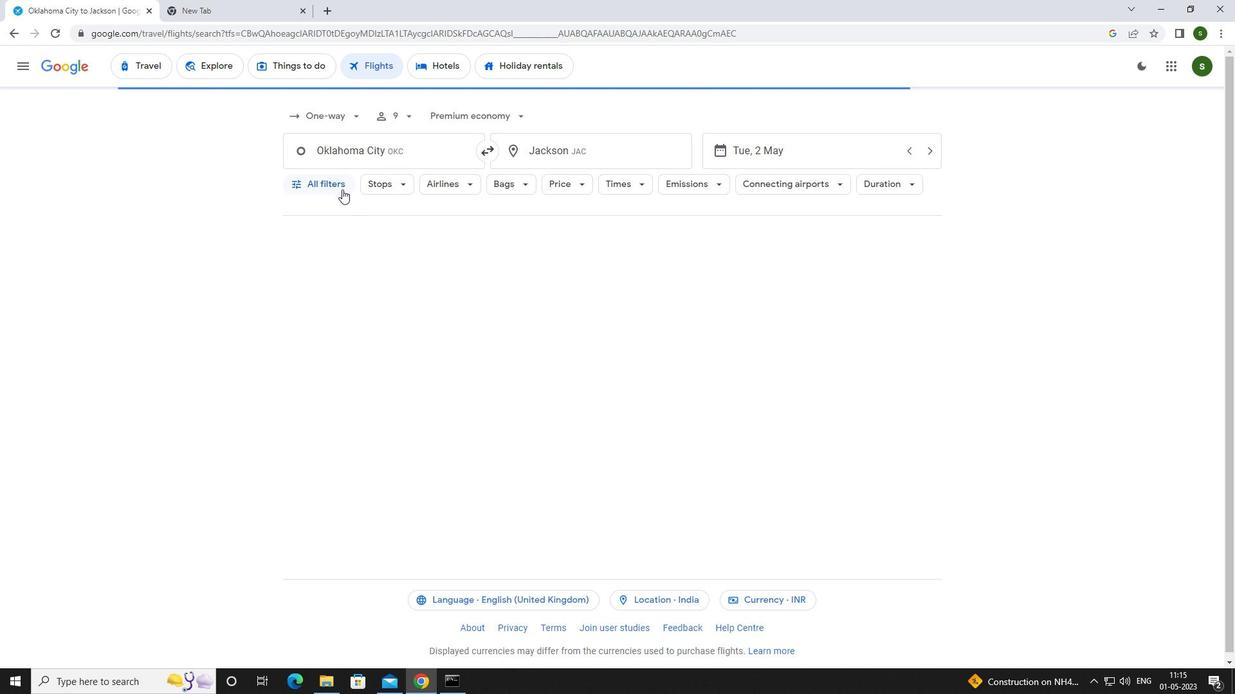 
Action: Mouse pressed left at (335, 182)
Screenshot: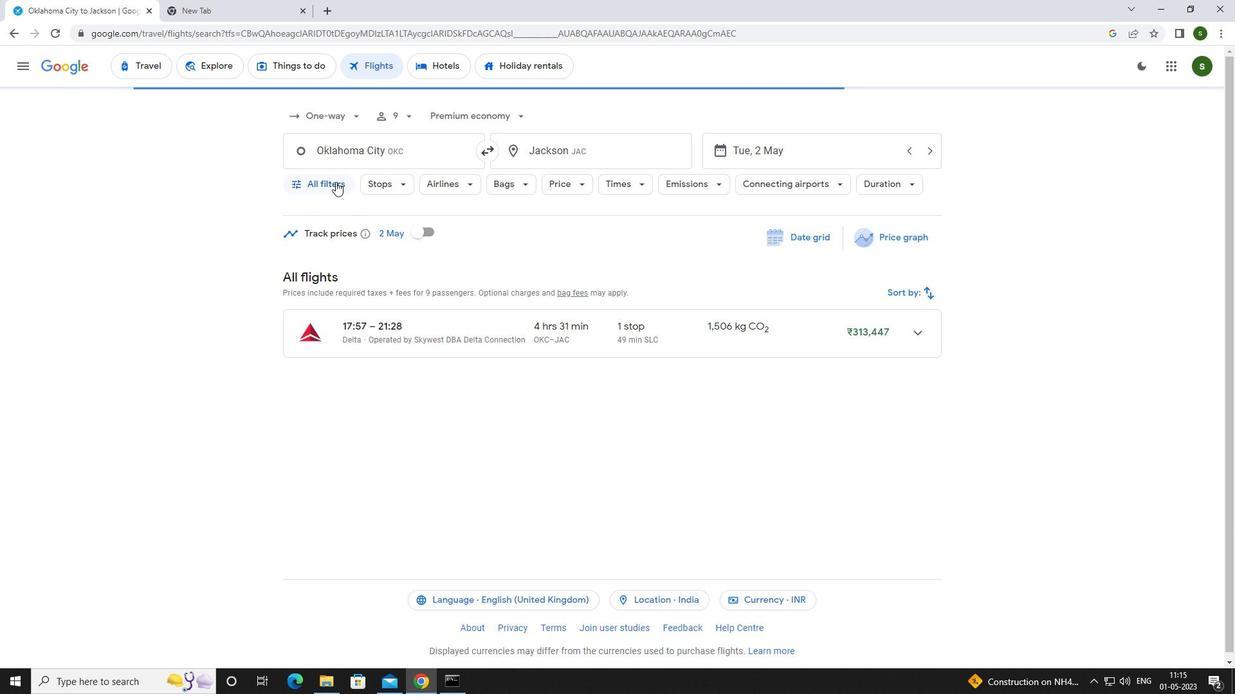 
Action: Mouse moved to (483, 455)
Screenshot: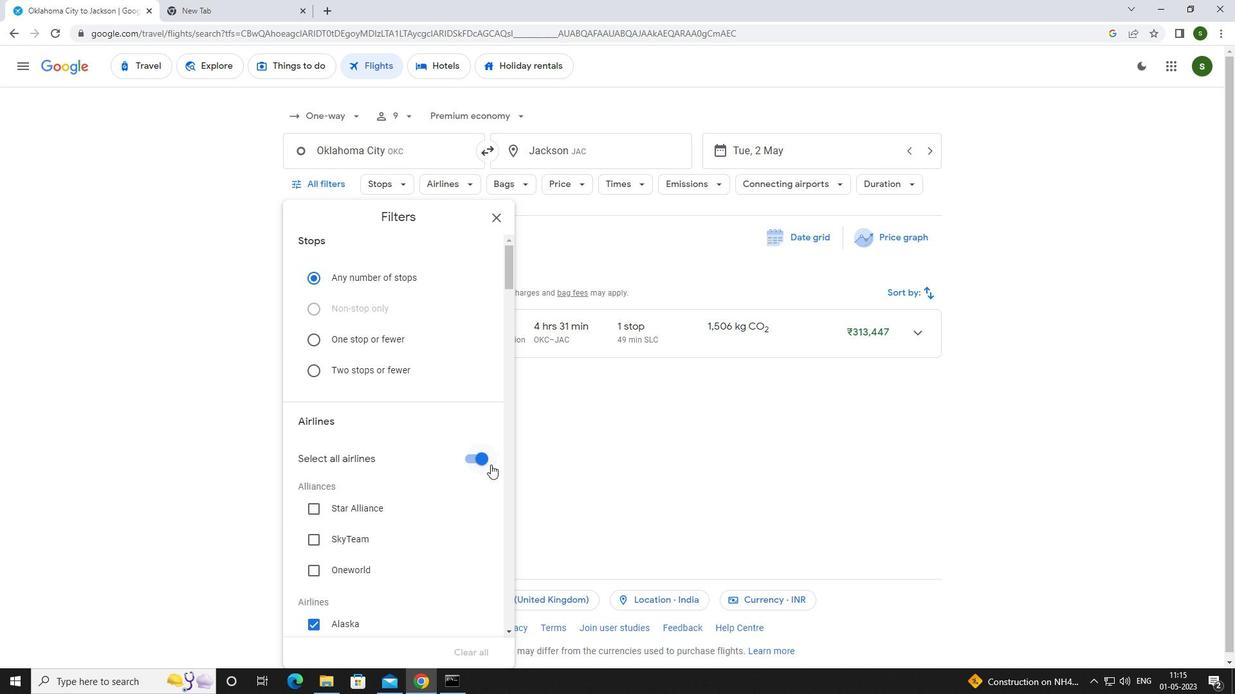 
Action: Mouse pressed left at (483, 455)
Screenshot: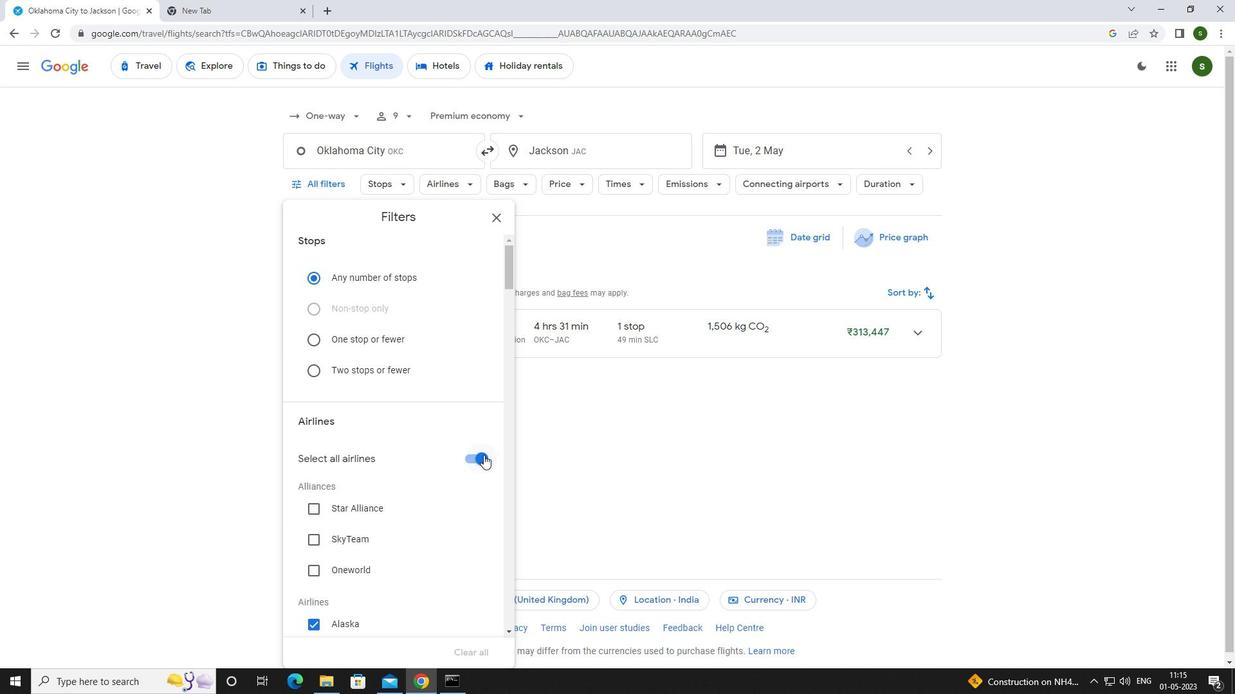 
Action: Mouse moved to (438, 389)
Screenshot: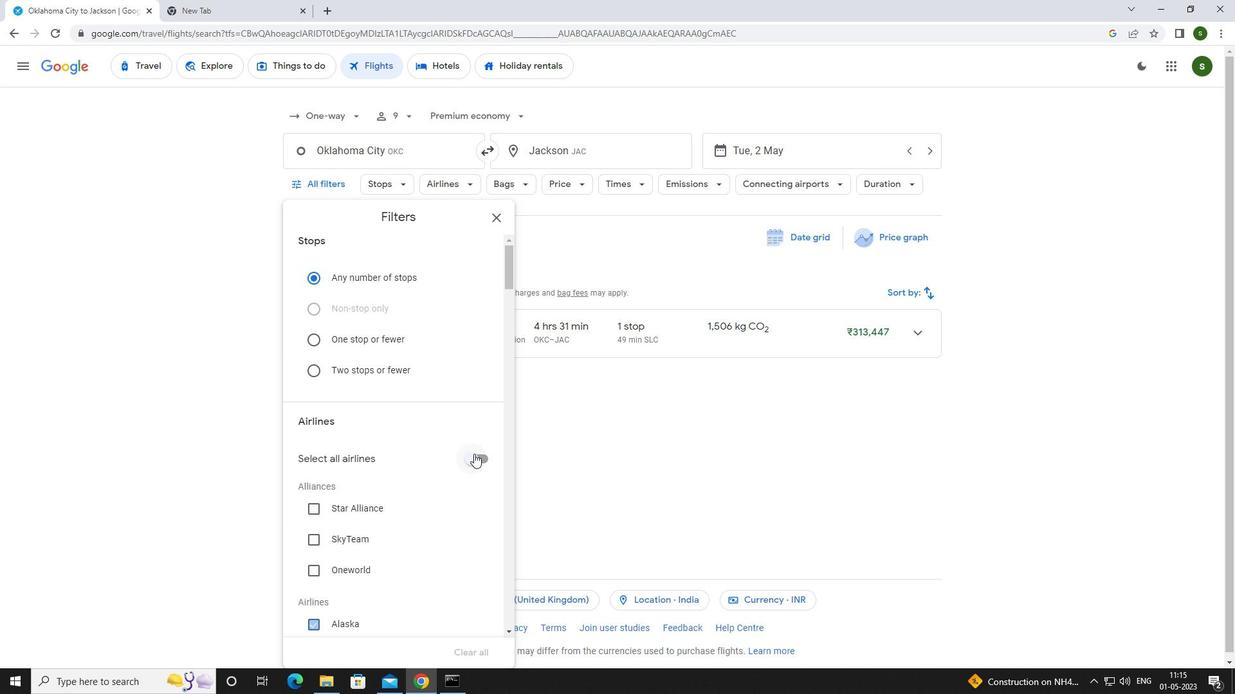
Action: Mouse scrolled (438, 389) with delta (0, 0)
Screenshot: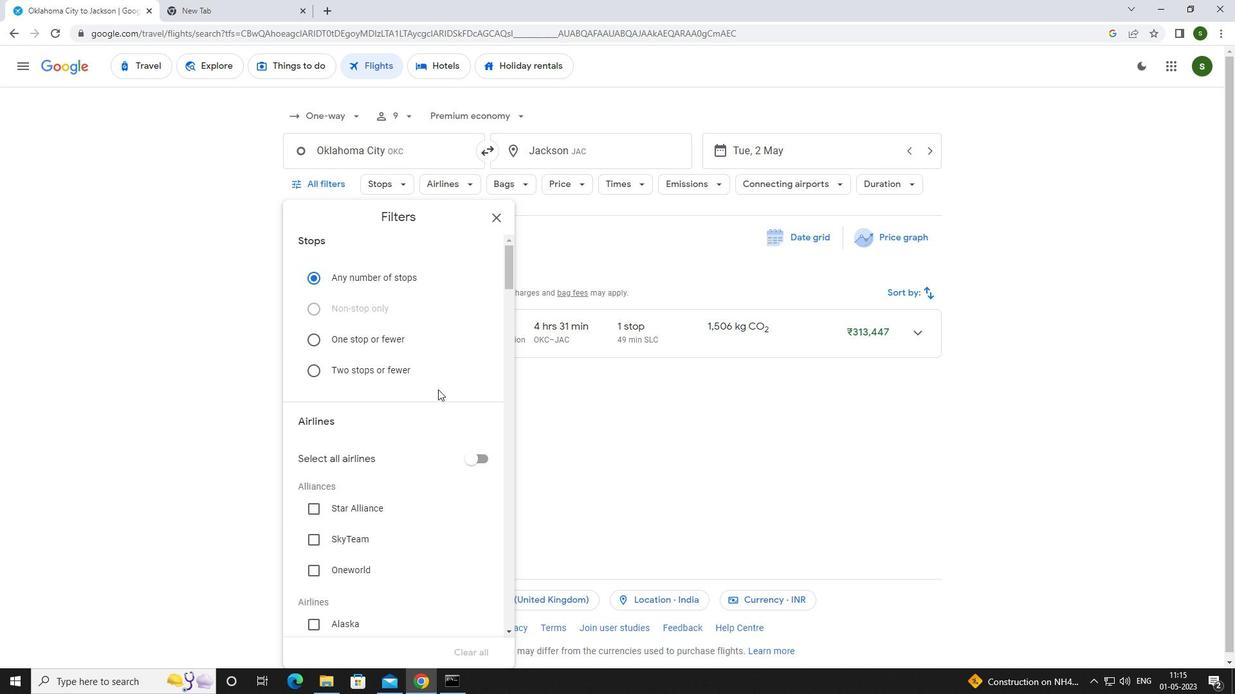 
Action: Mouse scrolled (438, 389) with delta (0, 0)
Screenshot: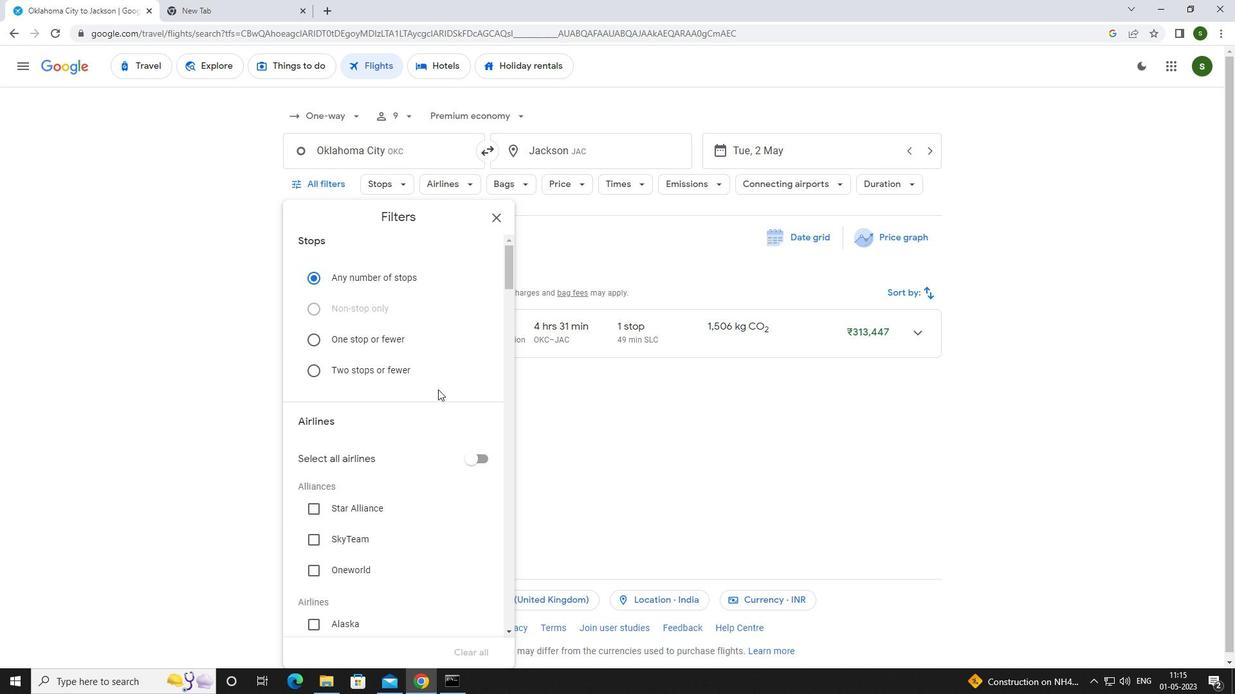 
Action: Mouse scrolled (438, 389) with delta (0, 0)
Screenshot: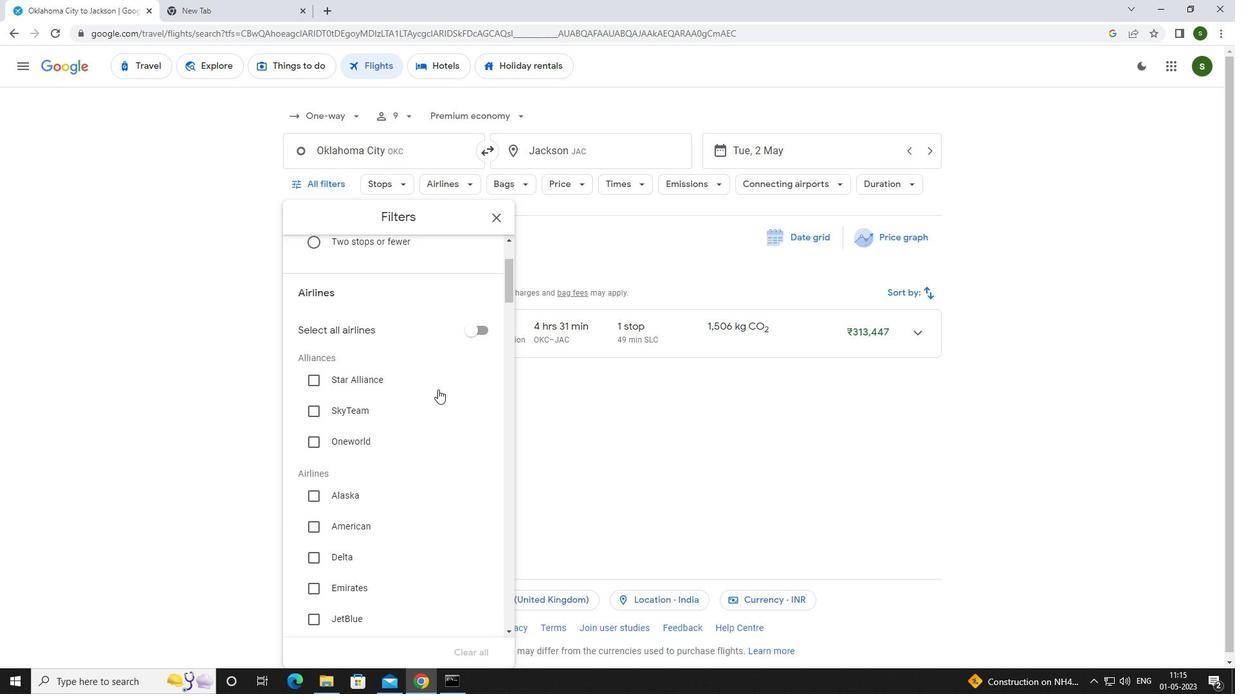 
Action: Mouse scrolled (438, 389) with delta (0, 0)
Screenshot: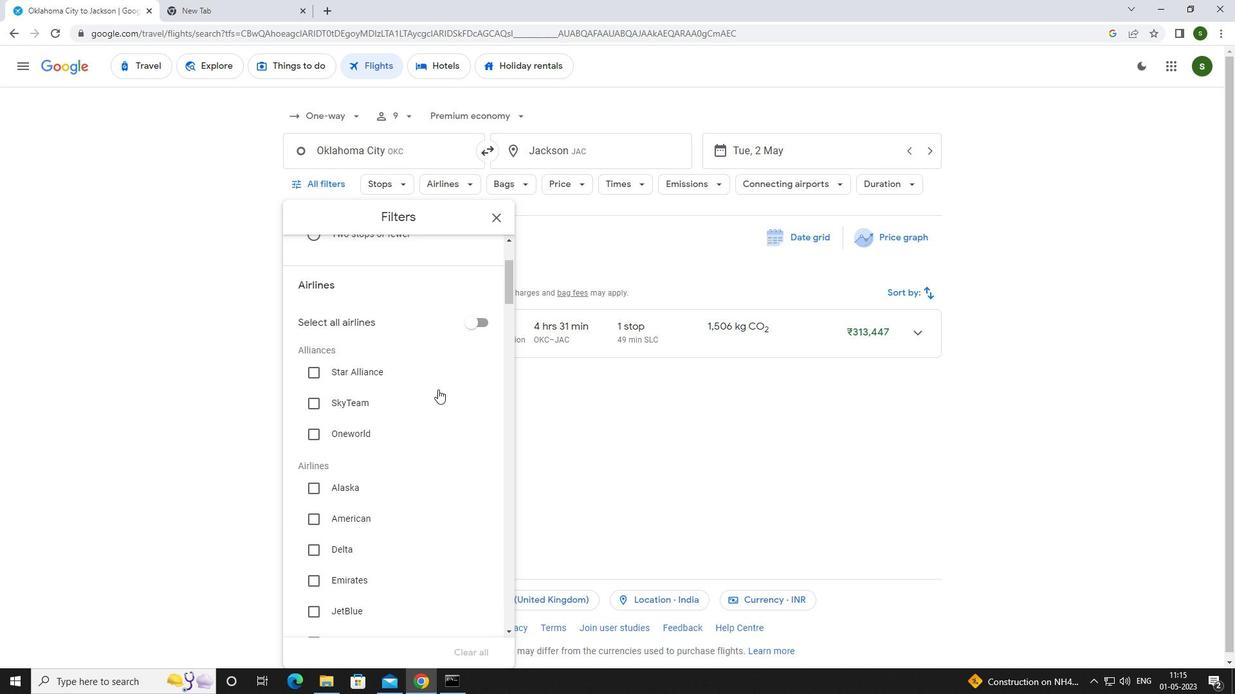 
Action: Mouse scrolled (438, 389) with delta (0, 0)
Screenshot: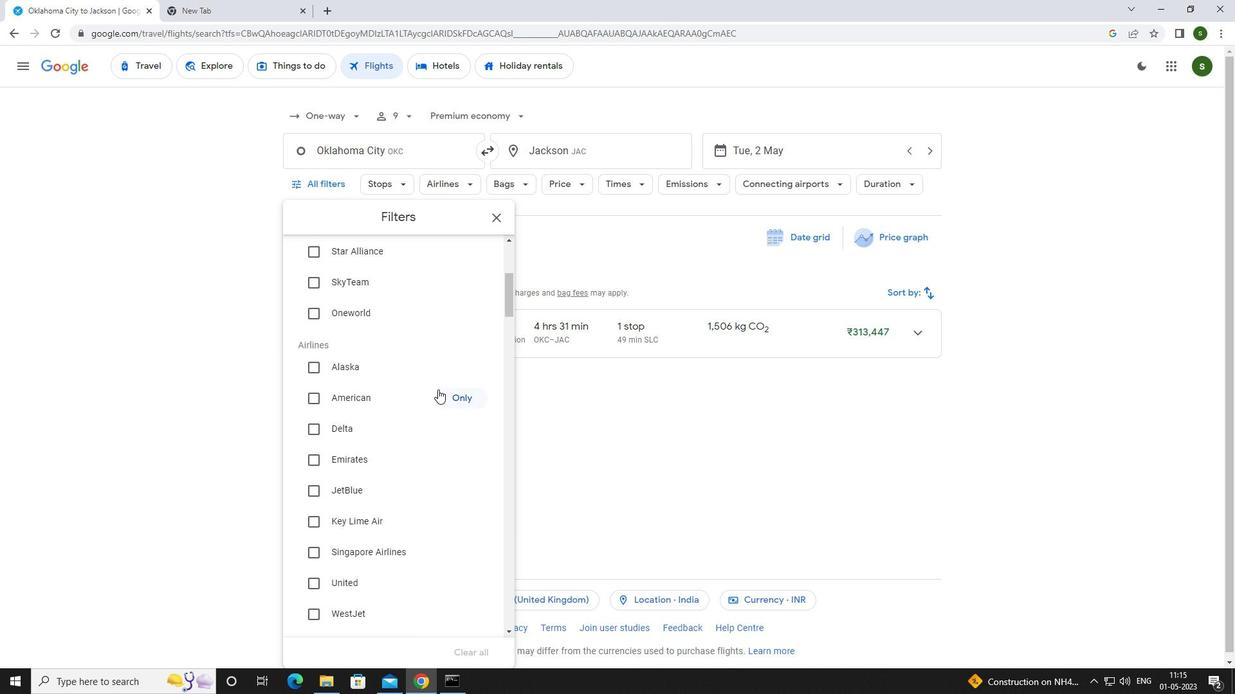 
Action: Mouse scrolled (438, 389) with delta (0, 0)
Screenshot: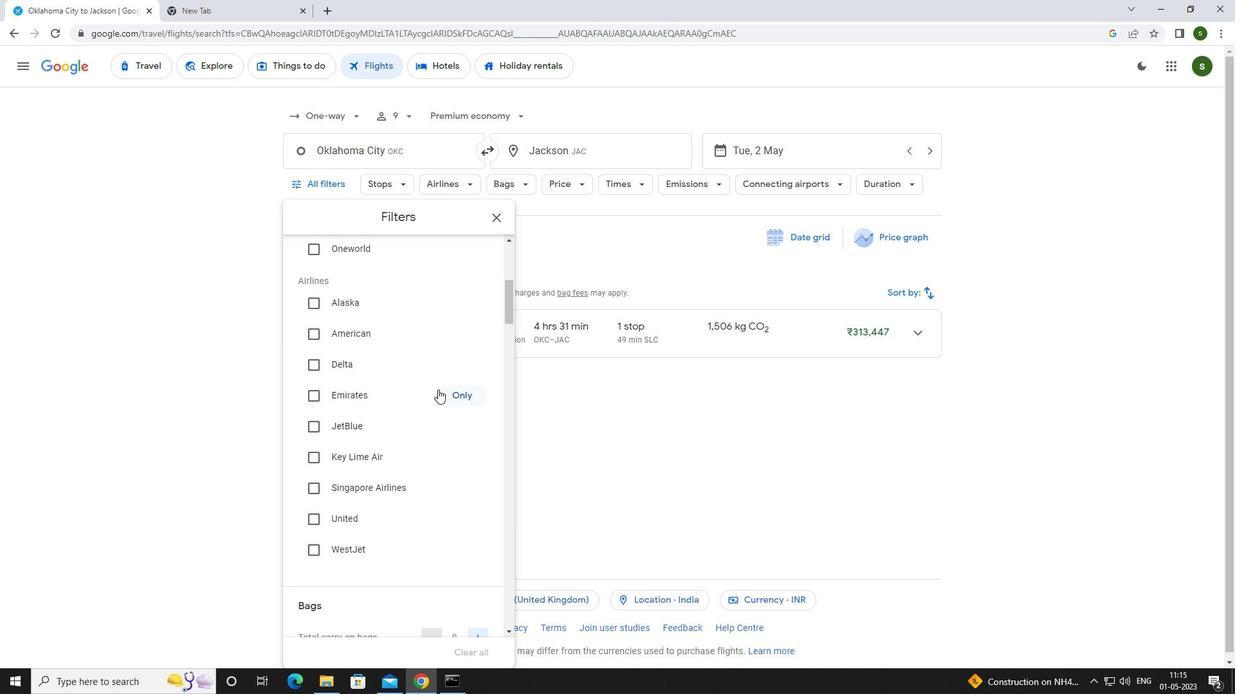 
Action: Mouse scrolled (438, 389) with delta (0, 0)
Screenshot: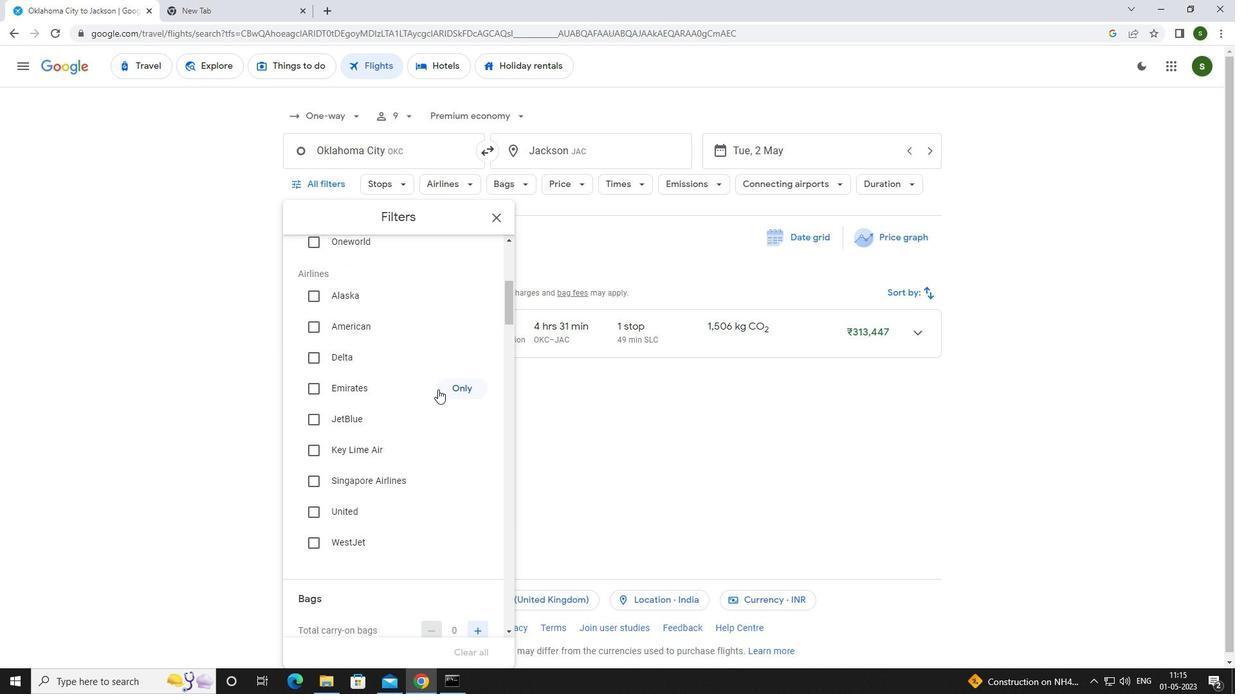 
Action: Mouse scrolled (438, 389) with delta (0, 0)
Screenshot: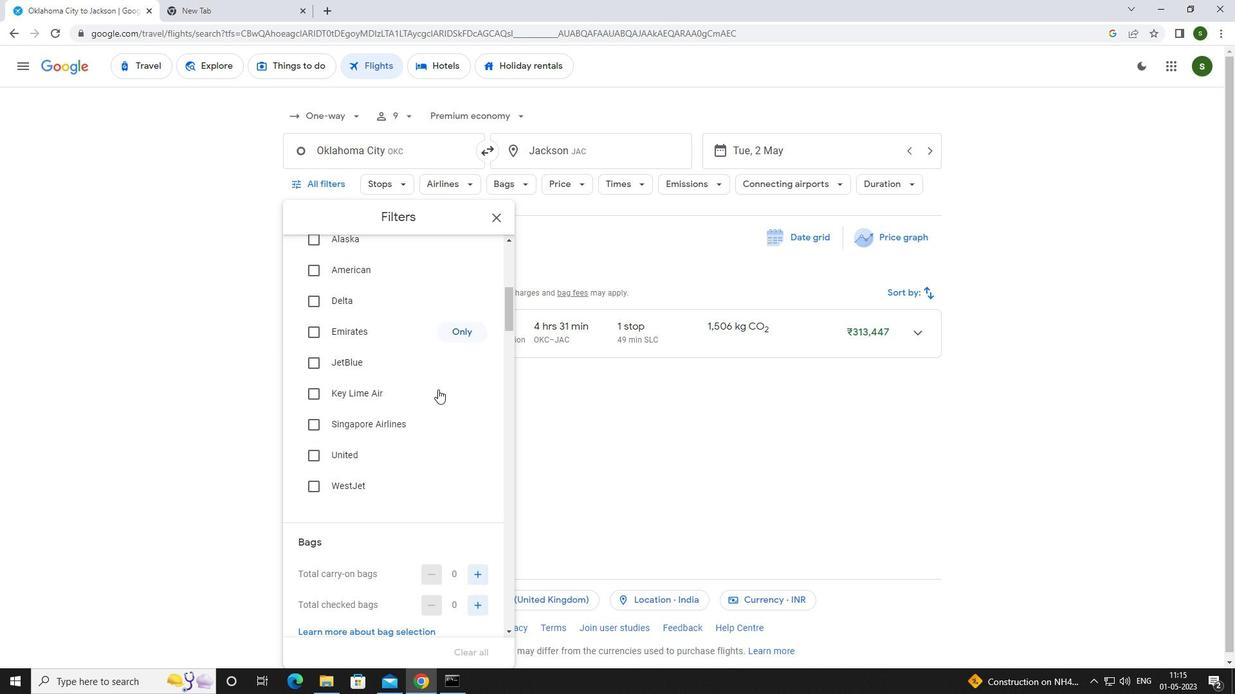 
Action: Mouse moved to (480, 448)
Screenshot: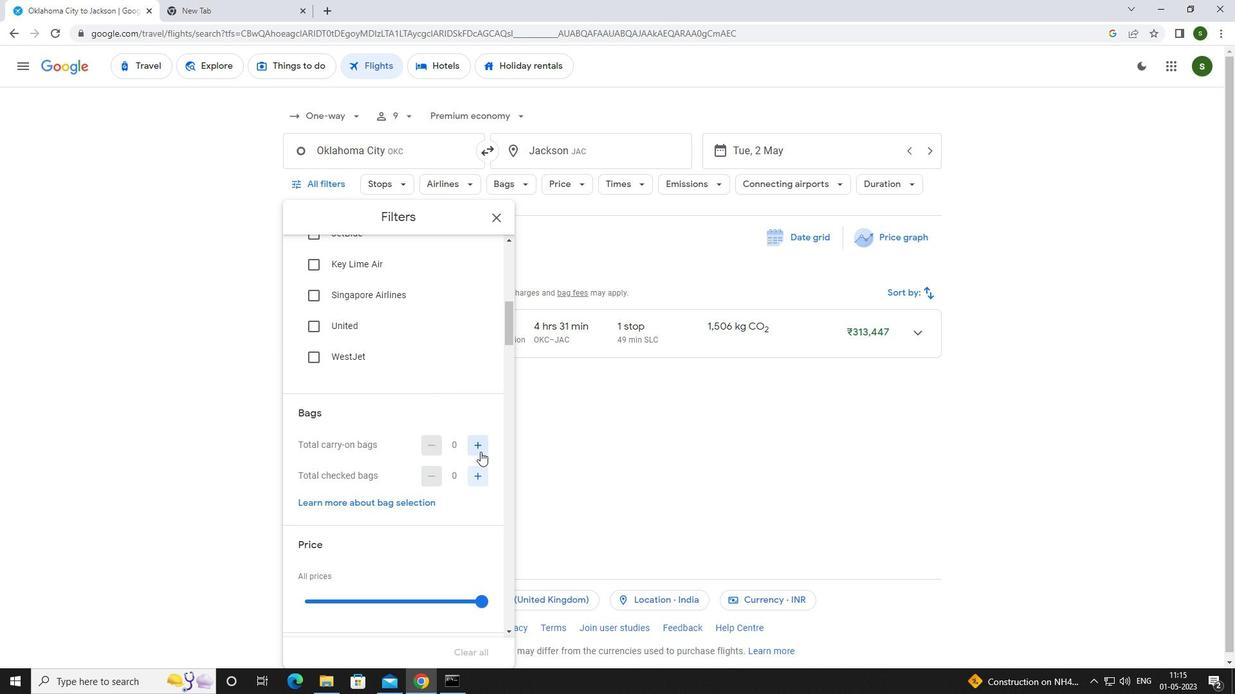 
Action: Mouse pressed left at (480, 448)
Screenshot: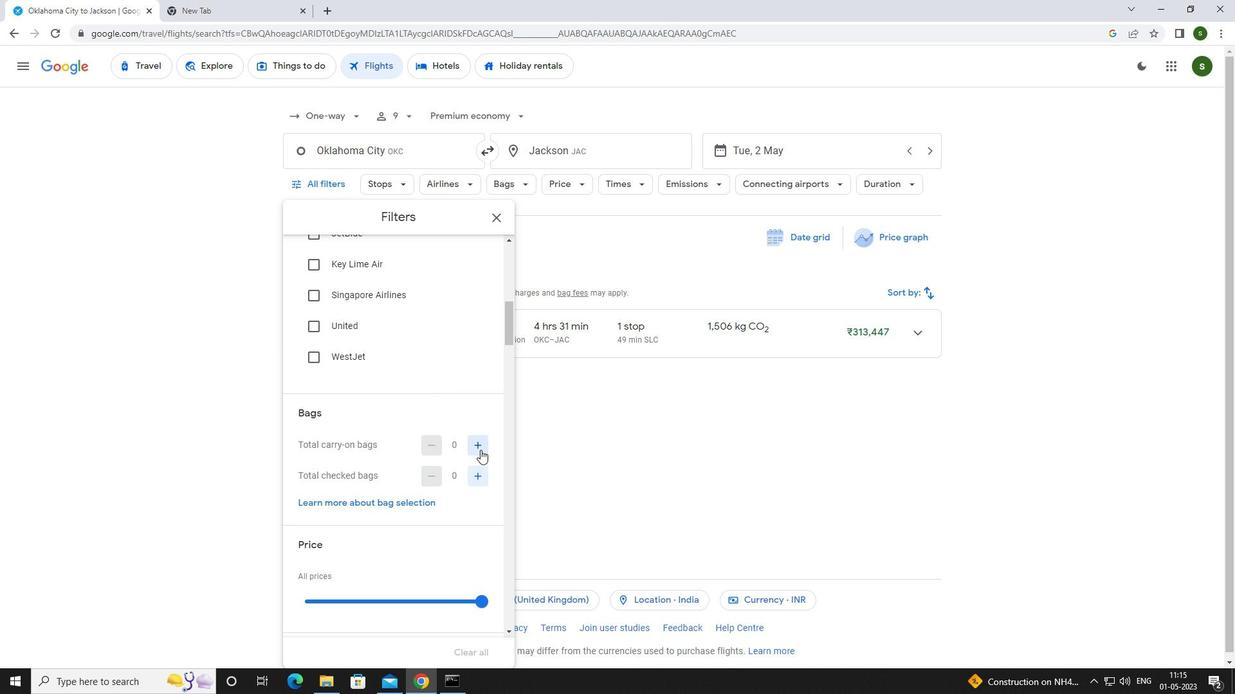 
Action: Mouse moved to (454, 414)
Screenshot: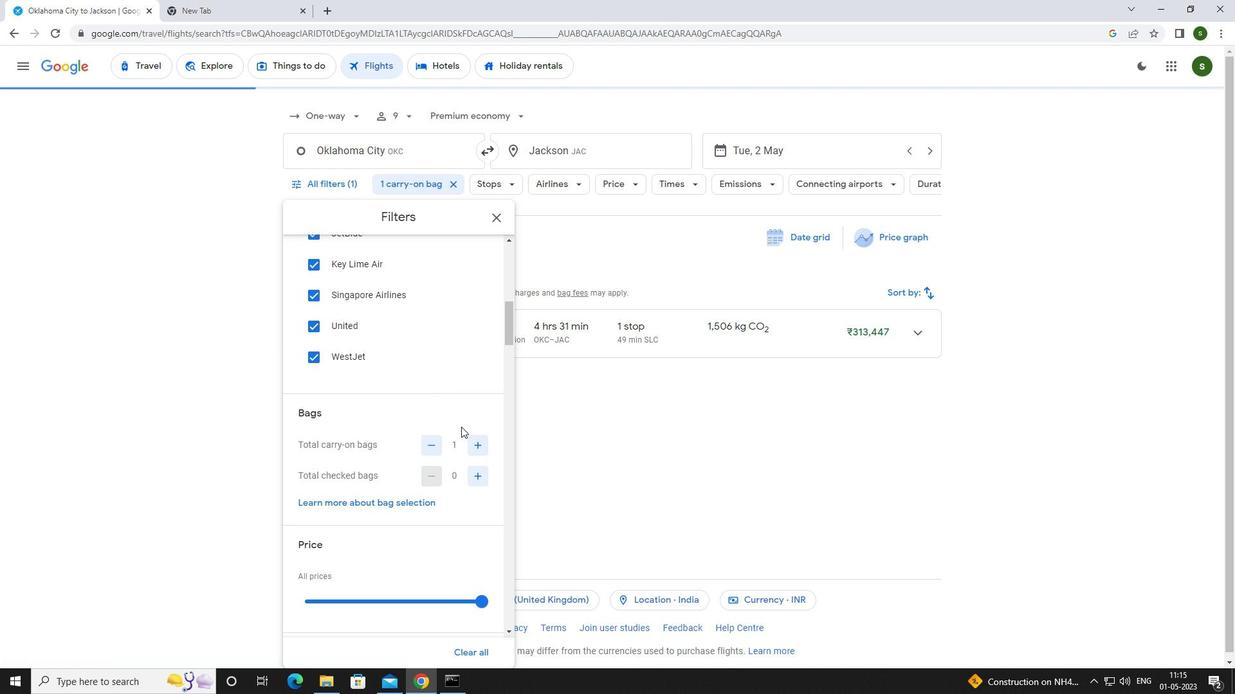 
Action: Mouse scrolled (454, 413) with delta (0, 0)
Screenshot: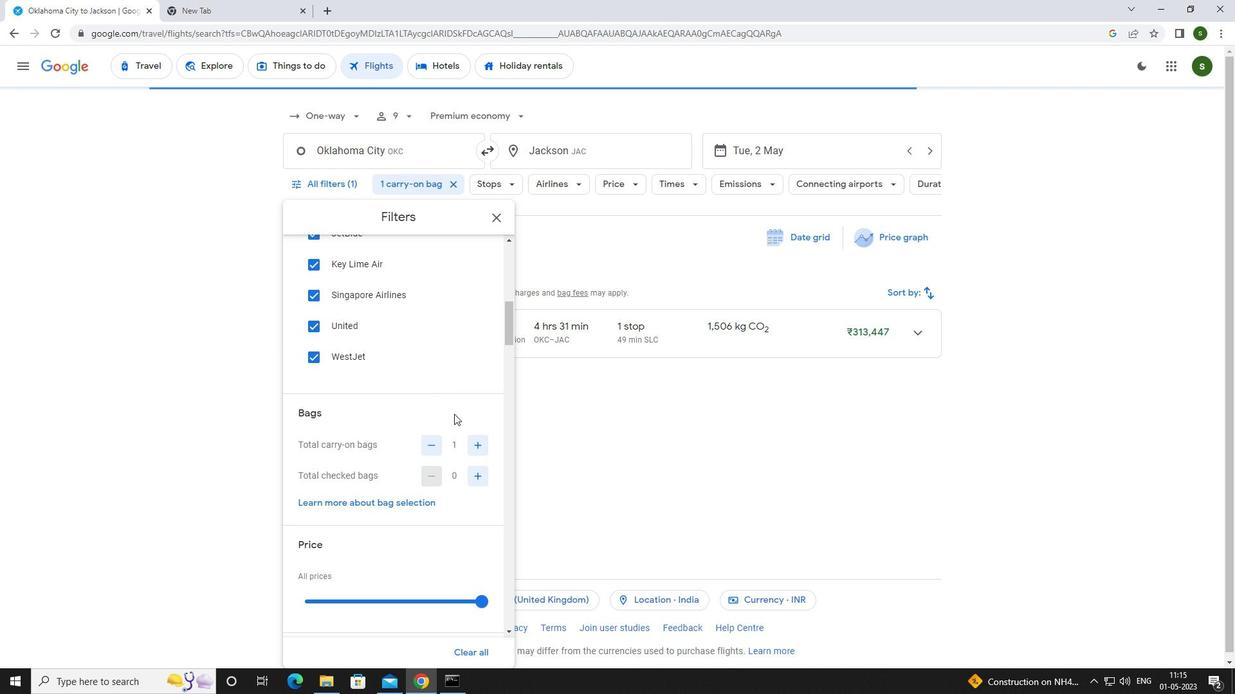
Action: Mouse scrolled (454, 413) with delta (0, 0)
Screenshot: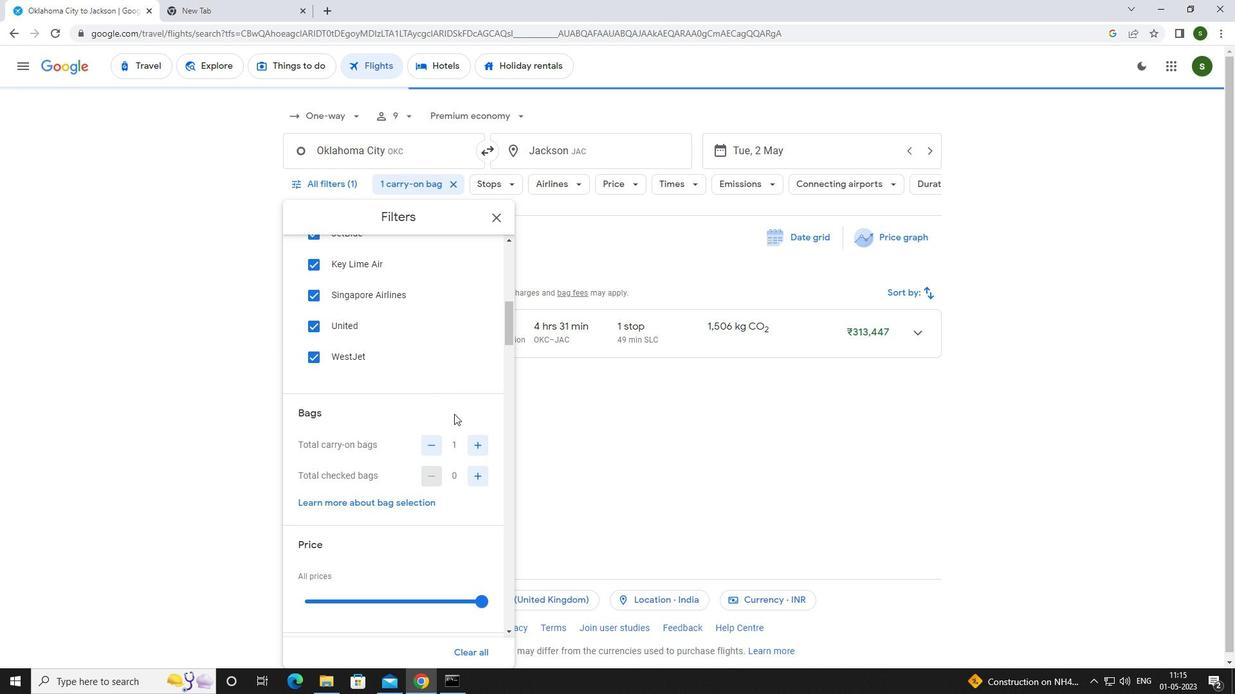 
Action: Mouse moved to (482, 469)
Screenshot: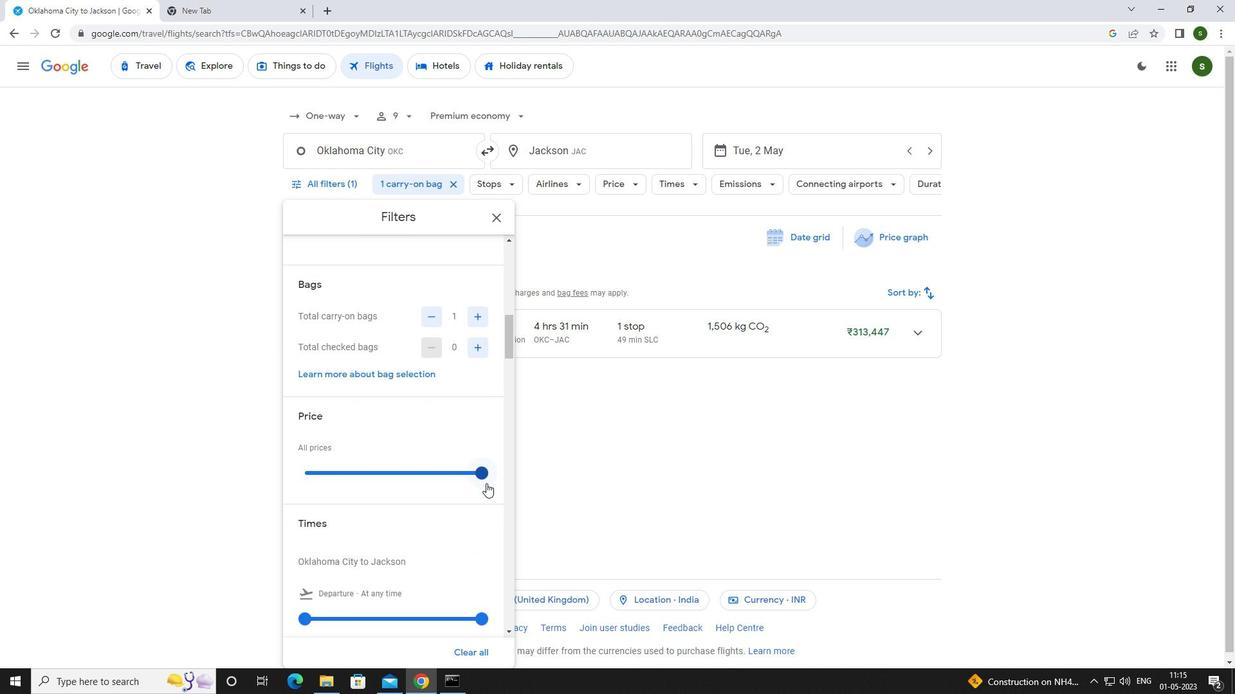 
Action: Mouse pressed left at (482, 469)
Screenshot: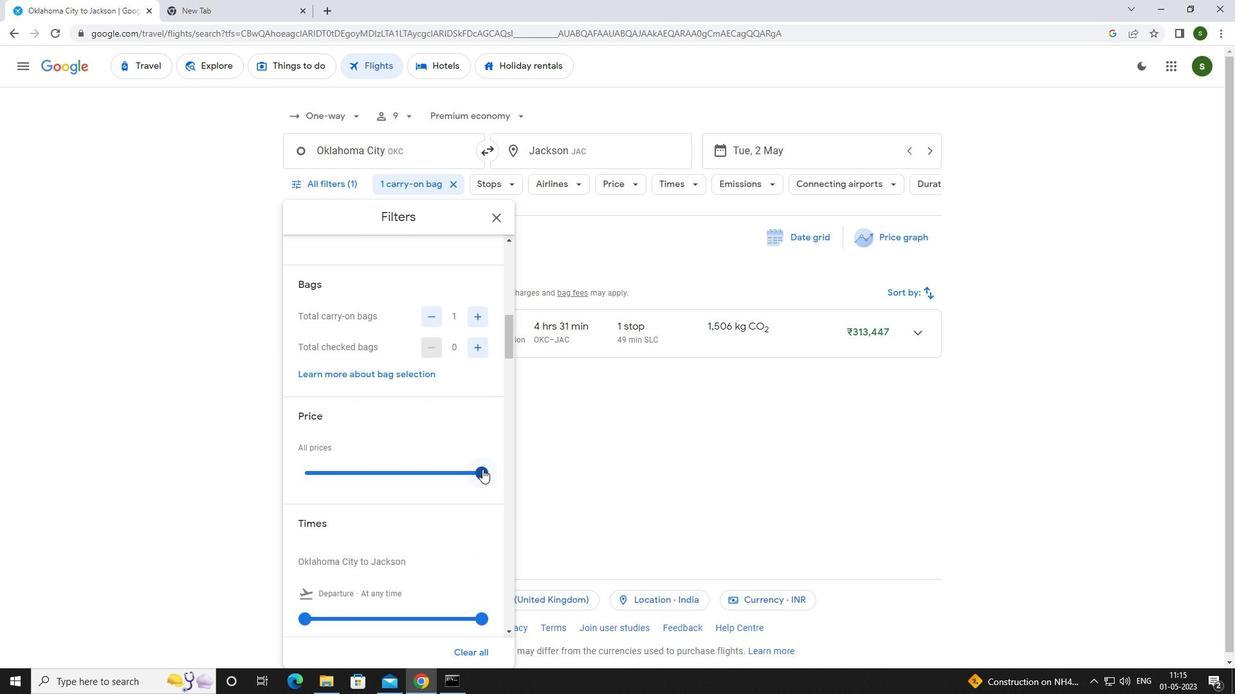 
Action: Mouse moved to (364, 480)
Screenshot: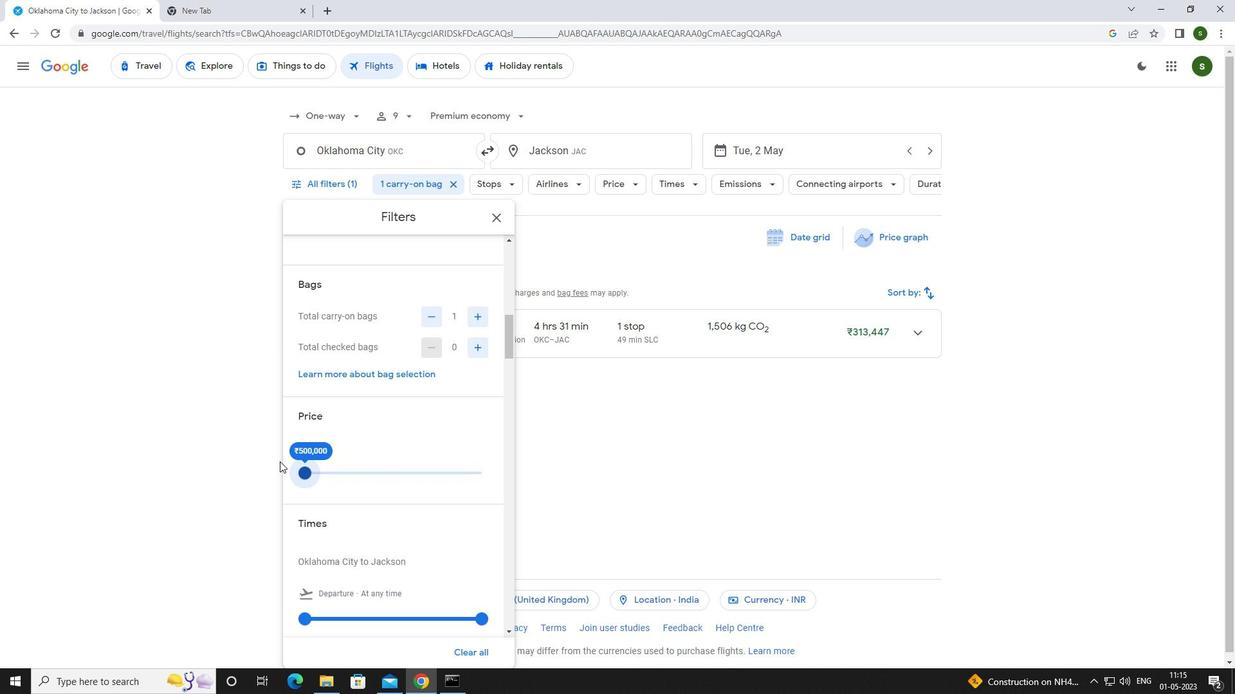 
Action: Mouse scrolled (364, 479) with delta (0, 0)
Screenshot: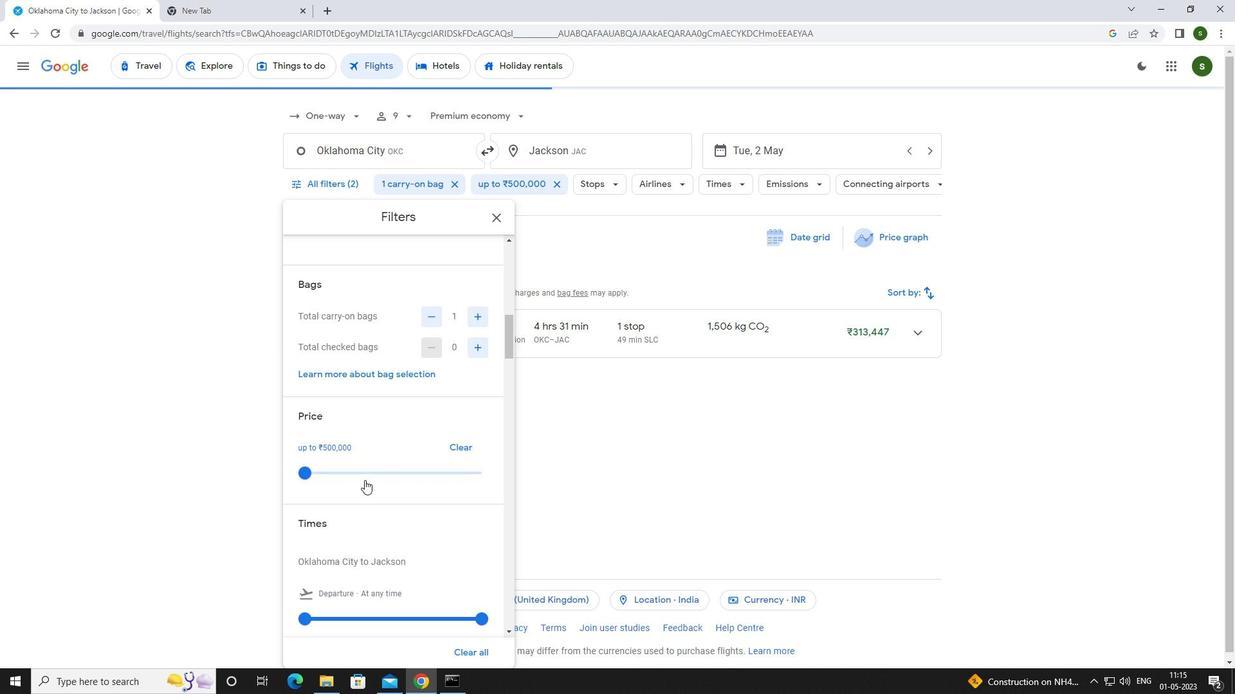 
Action: Mouse scrolled (364, 479) with delta (0, 0)
Screenshot: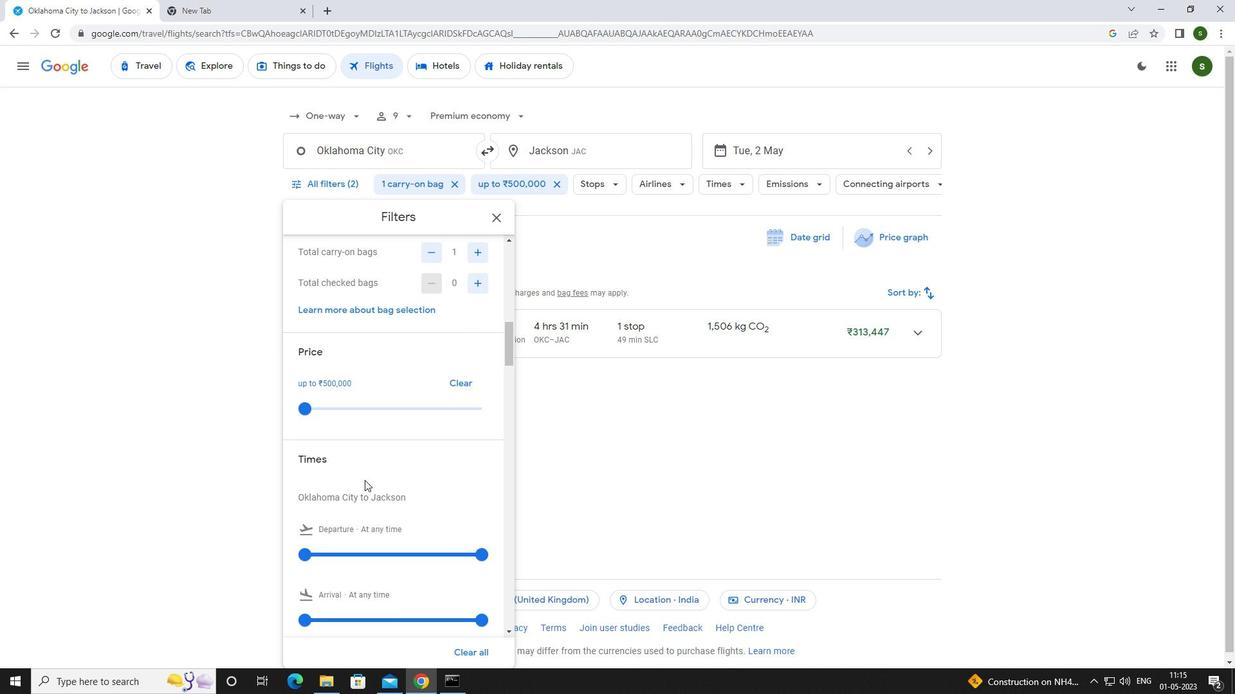 
Action: Mouse moved to (308, 492)
Screenshot: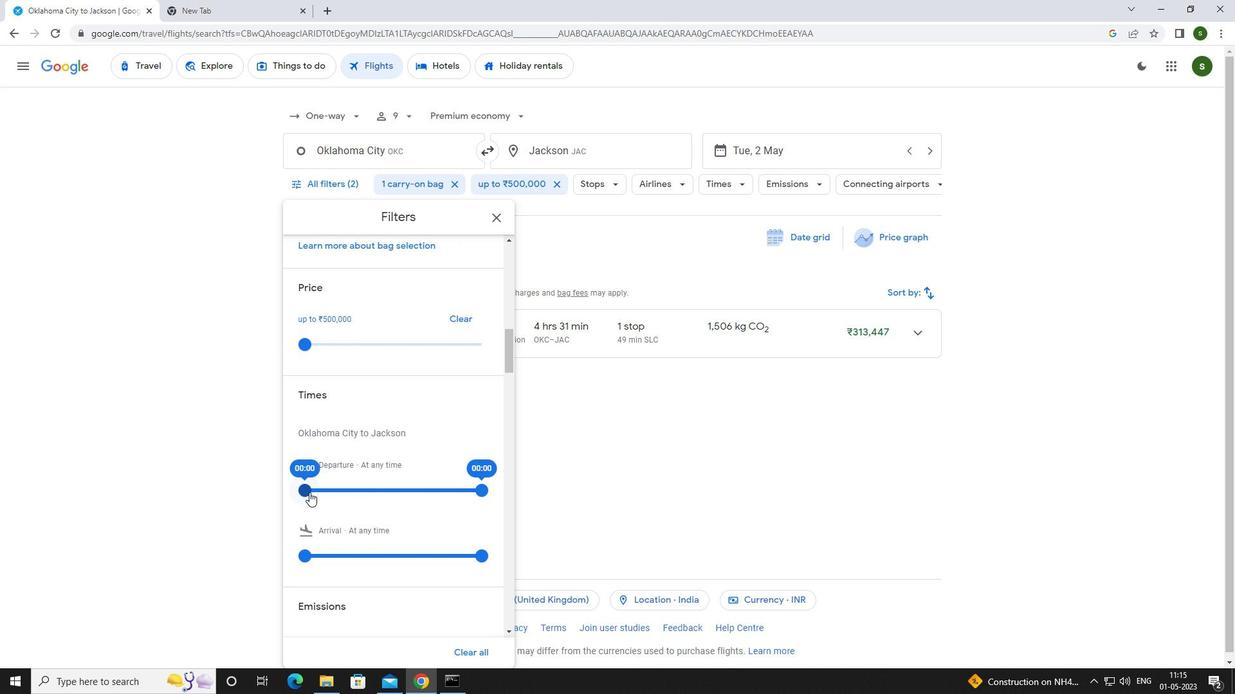 
Action: Mouse pressed left at (308, 492)
Screenshot: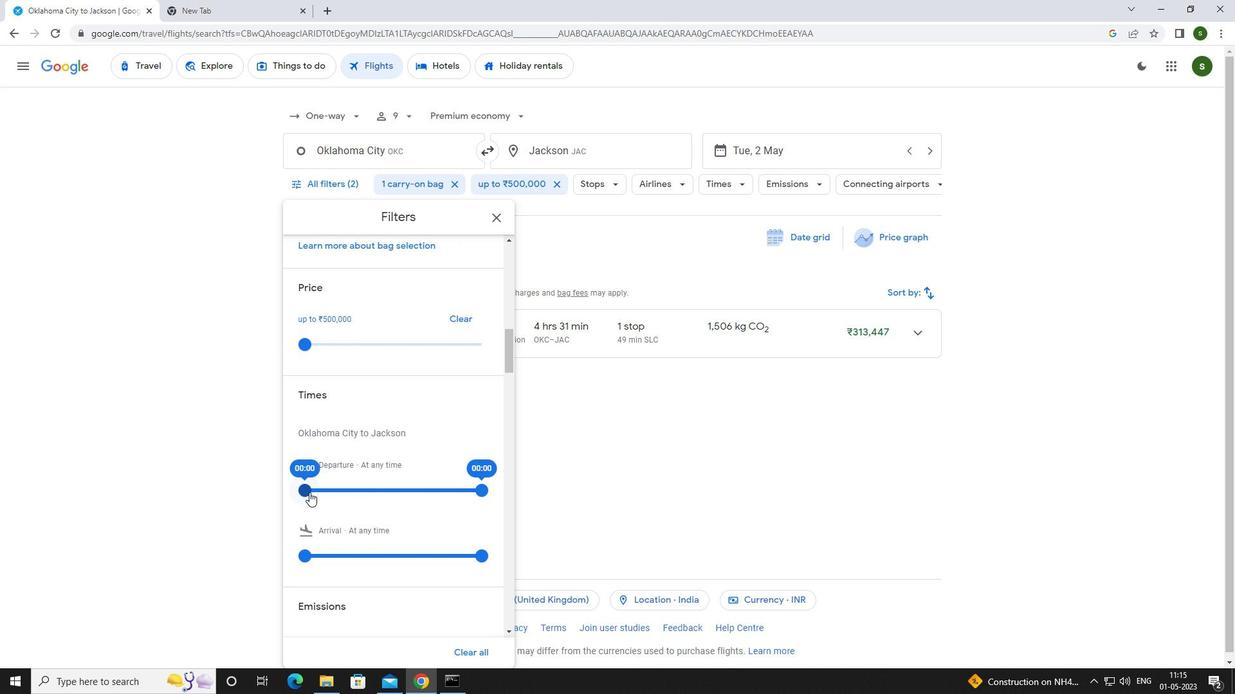 
Action: Mouse moved to (599, 450)
Screenshot: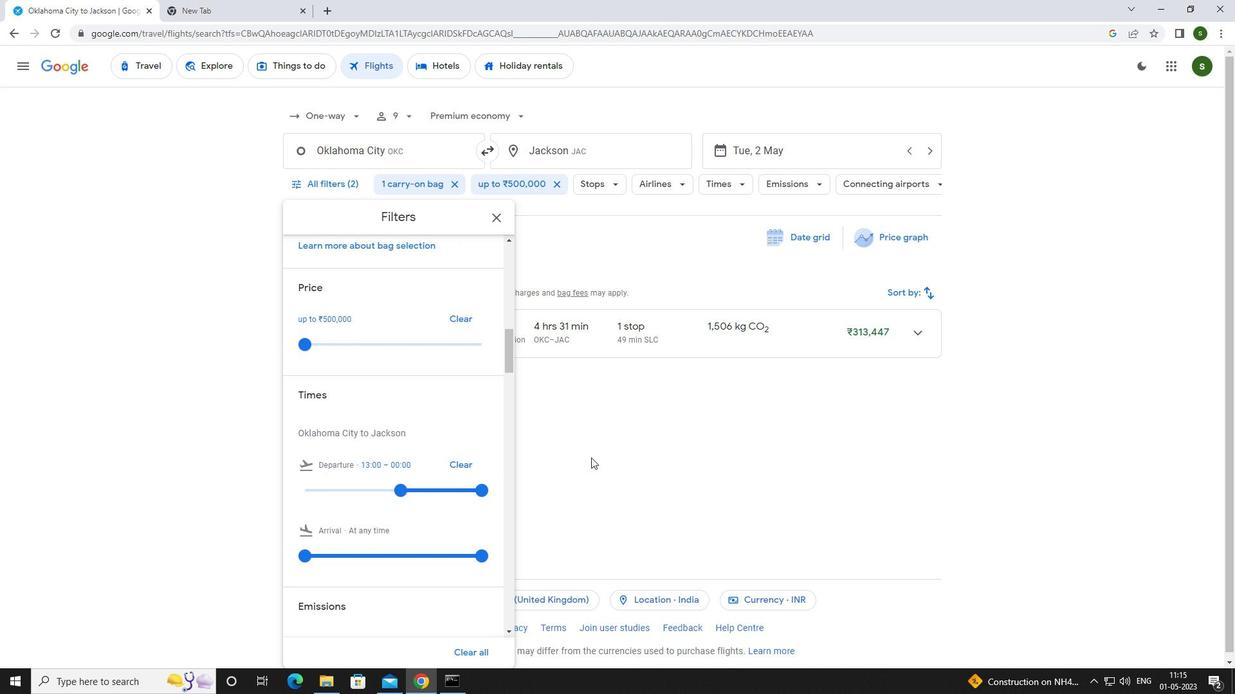 
Action: Mouse pressed left at (599, 450)
Screenshot: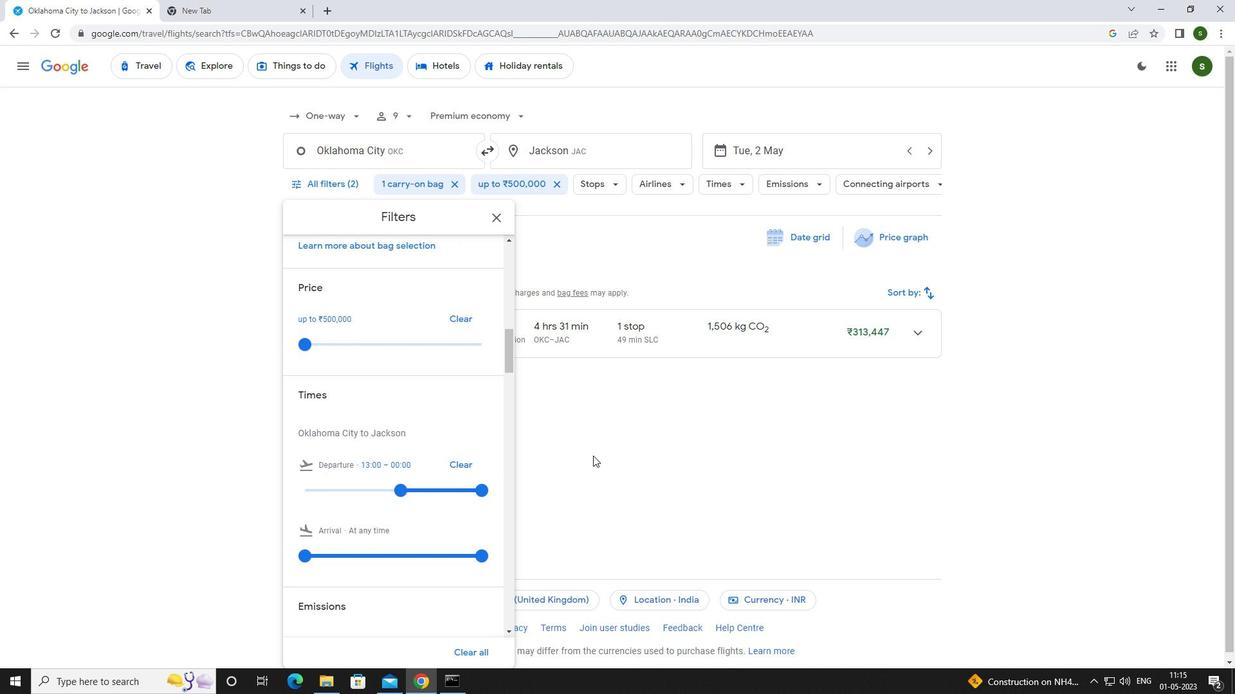 
